 Task: Create a board button that posts to URL "https://openai.com/blog/chatgpt".
Action: Mouse moved to (1372, 113)
Screenshot: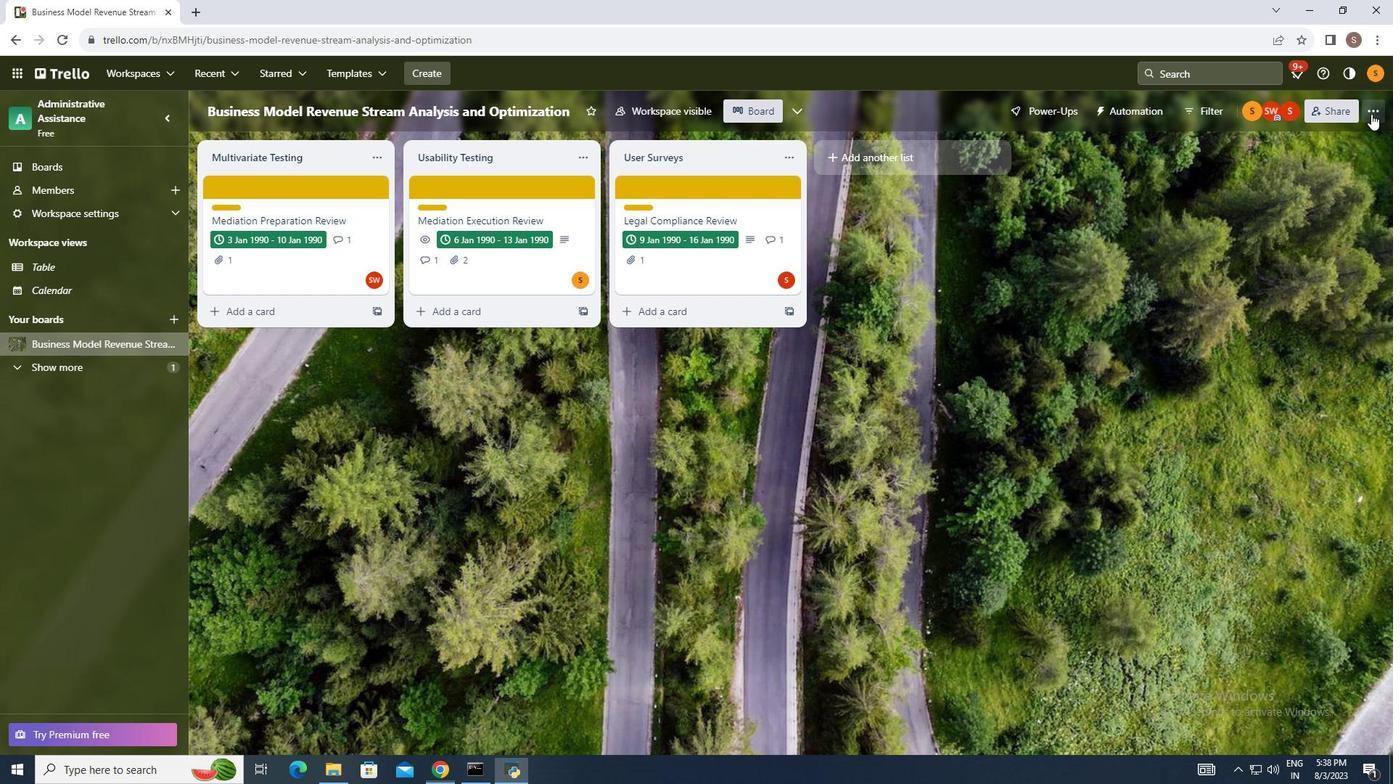 
Action: Mouse pressed left at (1372, 113)
Screenshot: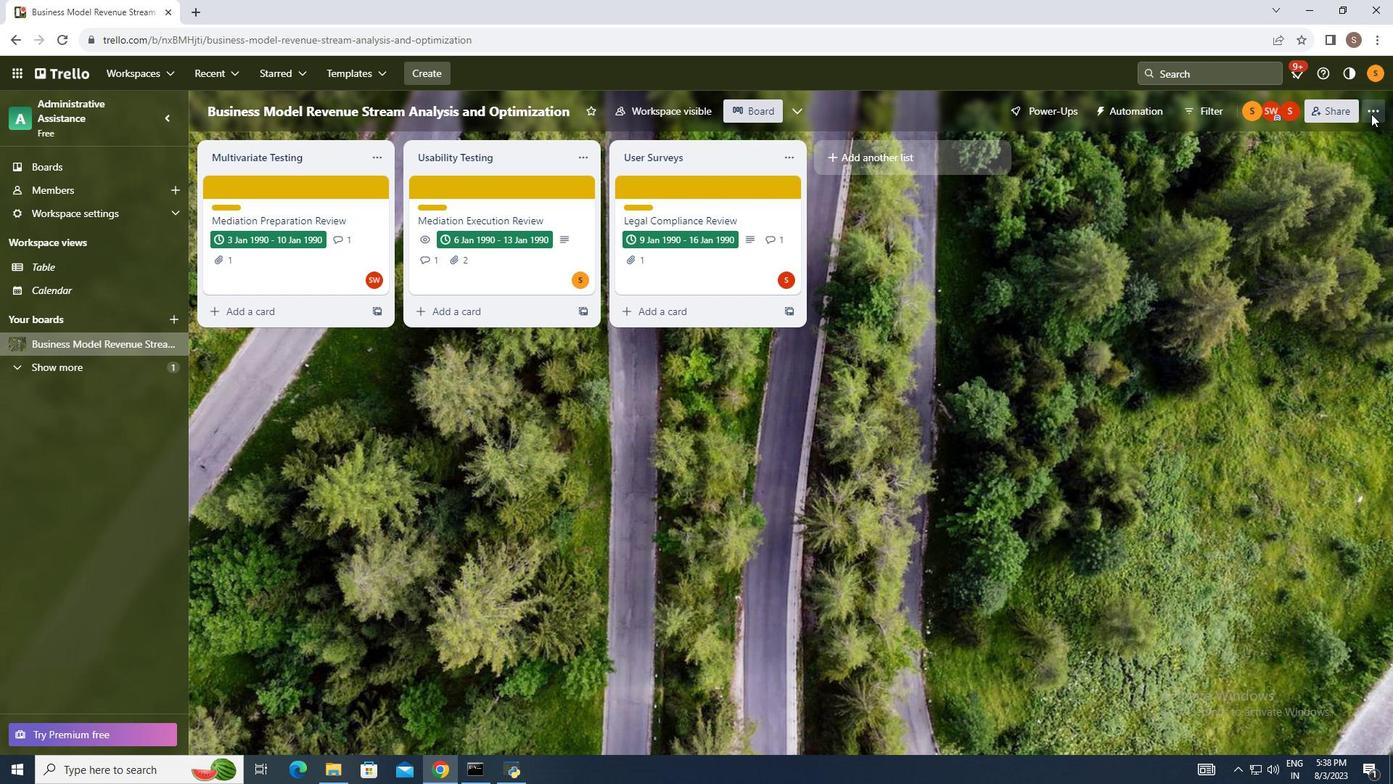 
Action: Mouse moved to (1250, 312)
Screenshot: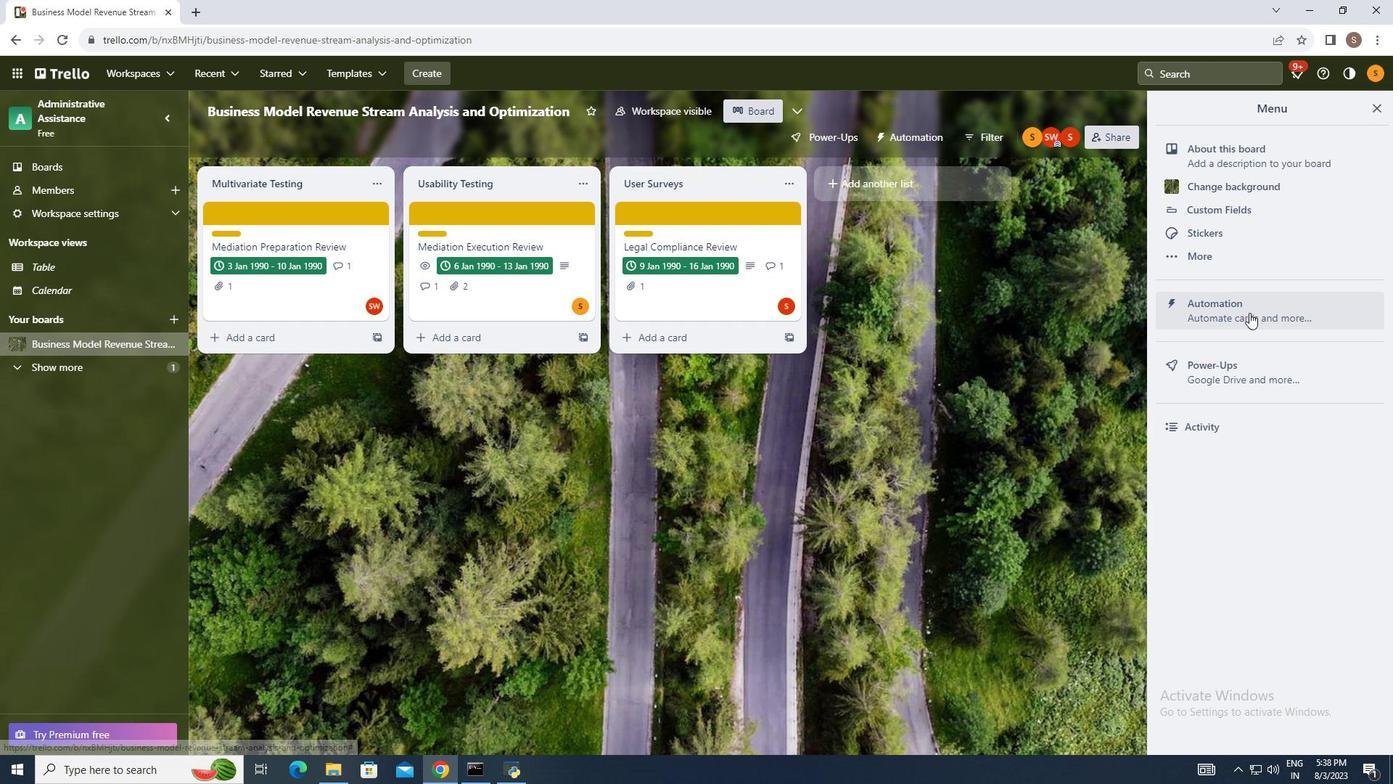 
Action: Mouse pressed left at (1250, 312)
Screenshot: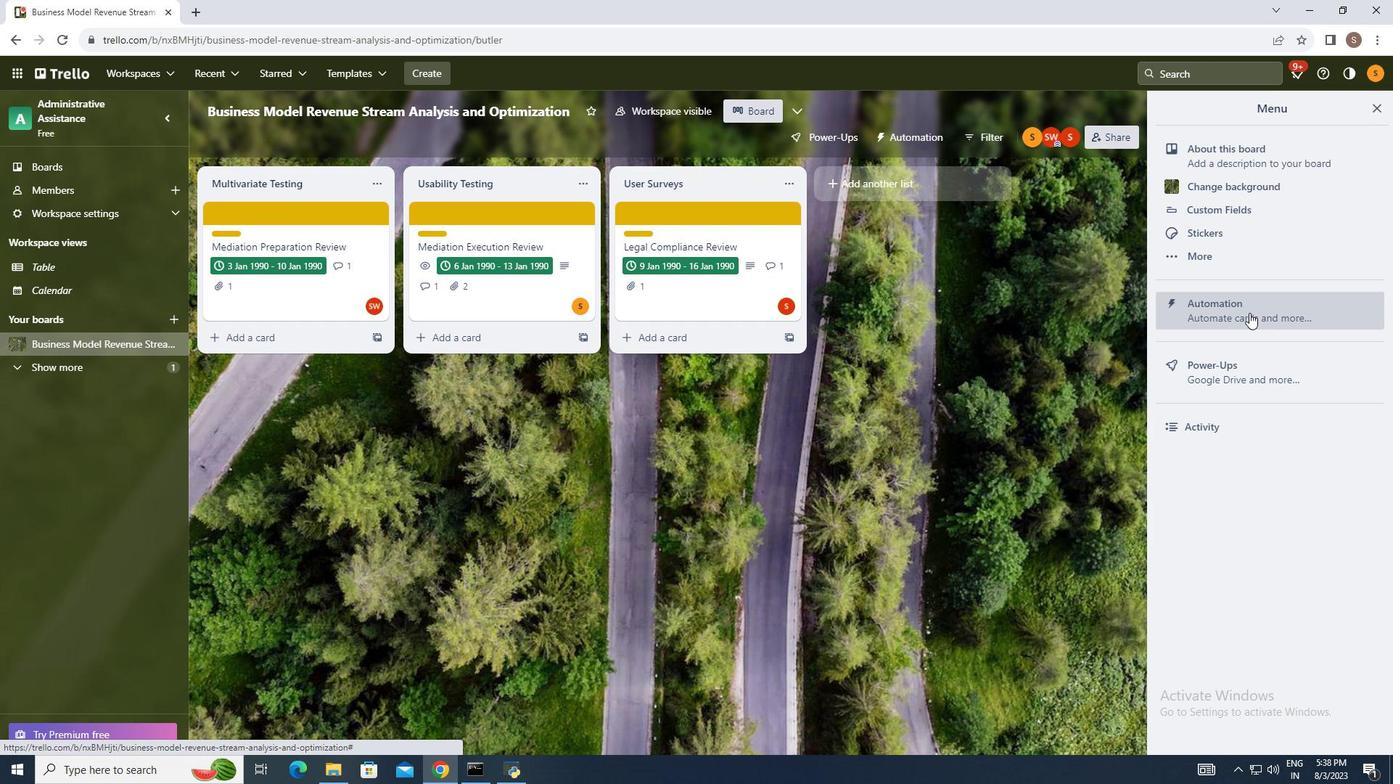 
Action: Mouse moved to (267, 408)
Screenshot: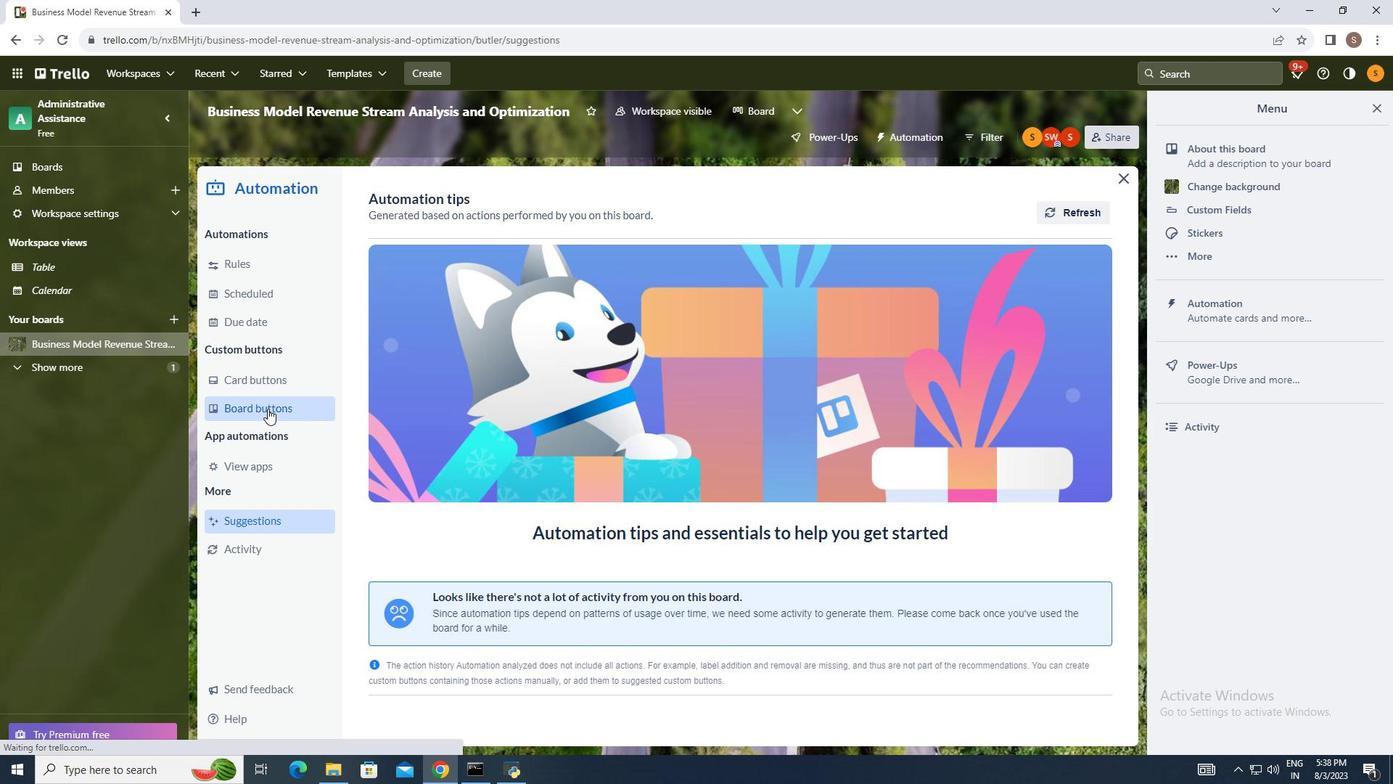 
Action: Mouse pressed left at (267, 408)
Screenshot: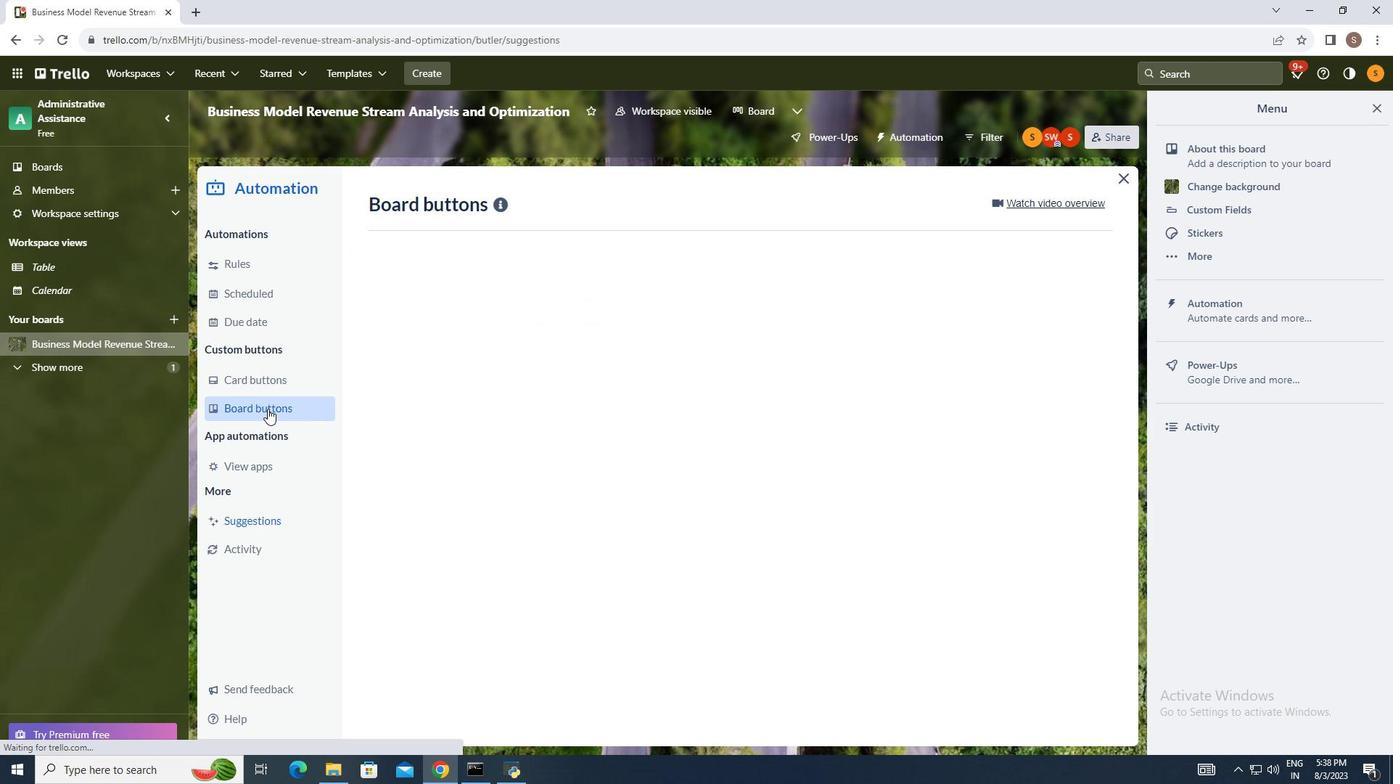 
Action: Mouse moved to (1059, 201)
Screenshot: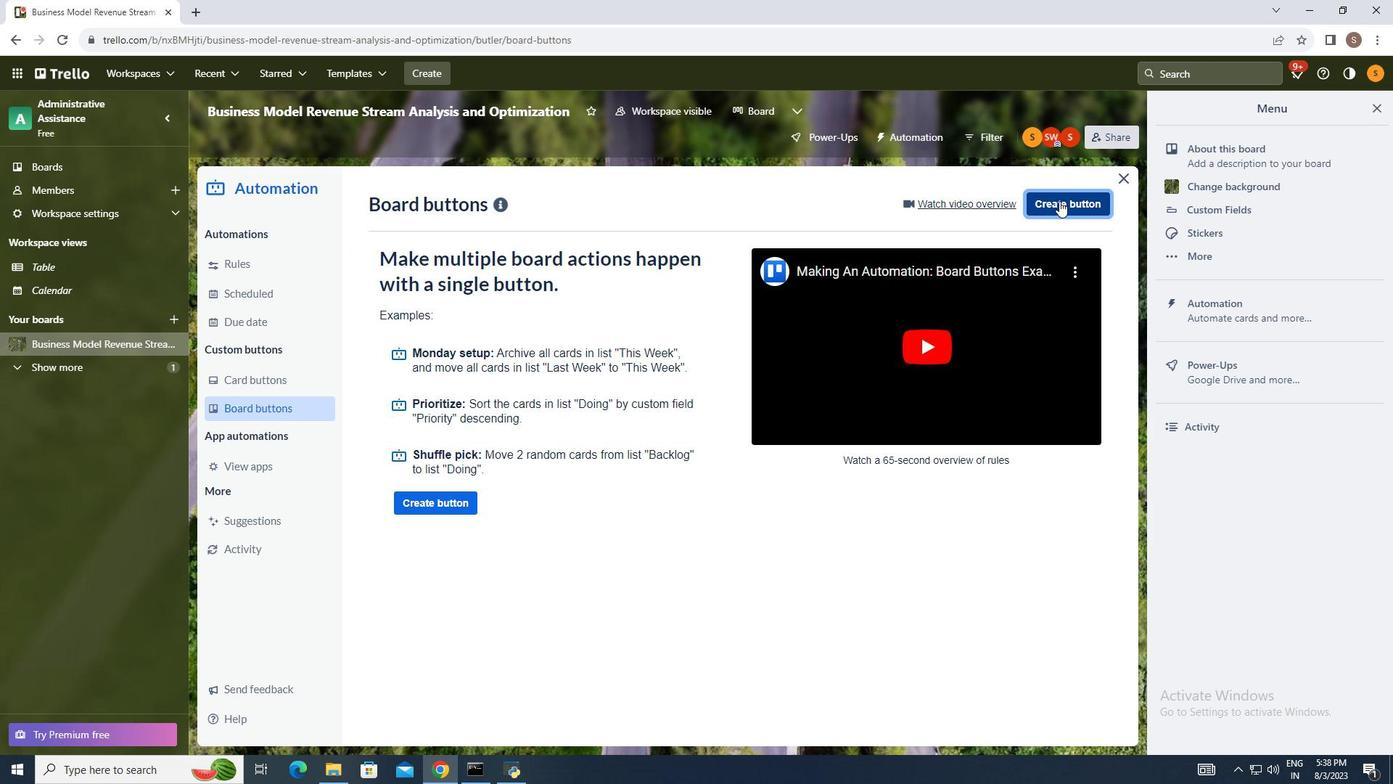 
Action: Mouse pressed left at (1059, 201)
Screenshot: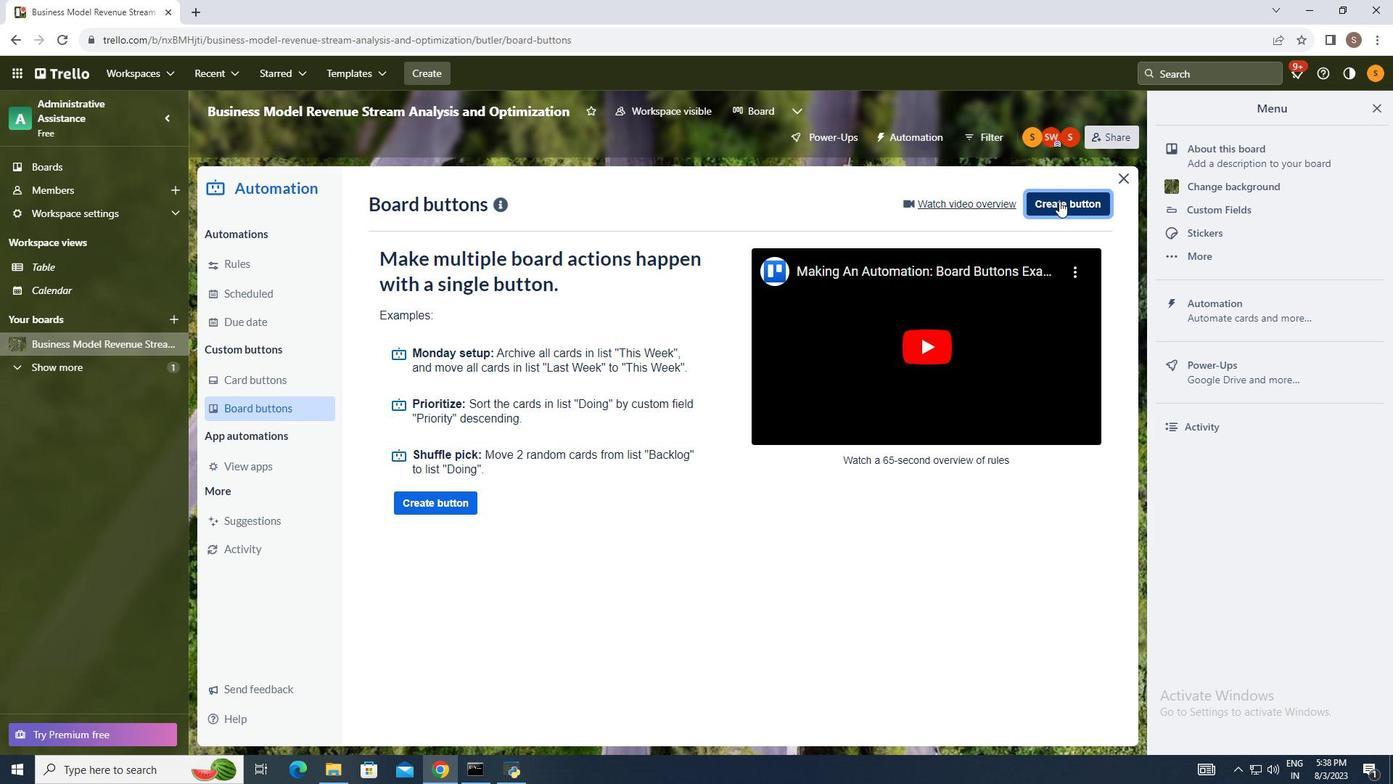 
Action: Mouse moved to (756, 399)
Screenshot: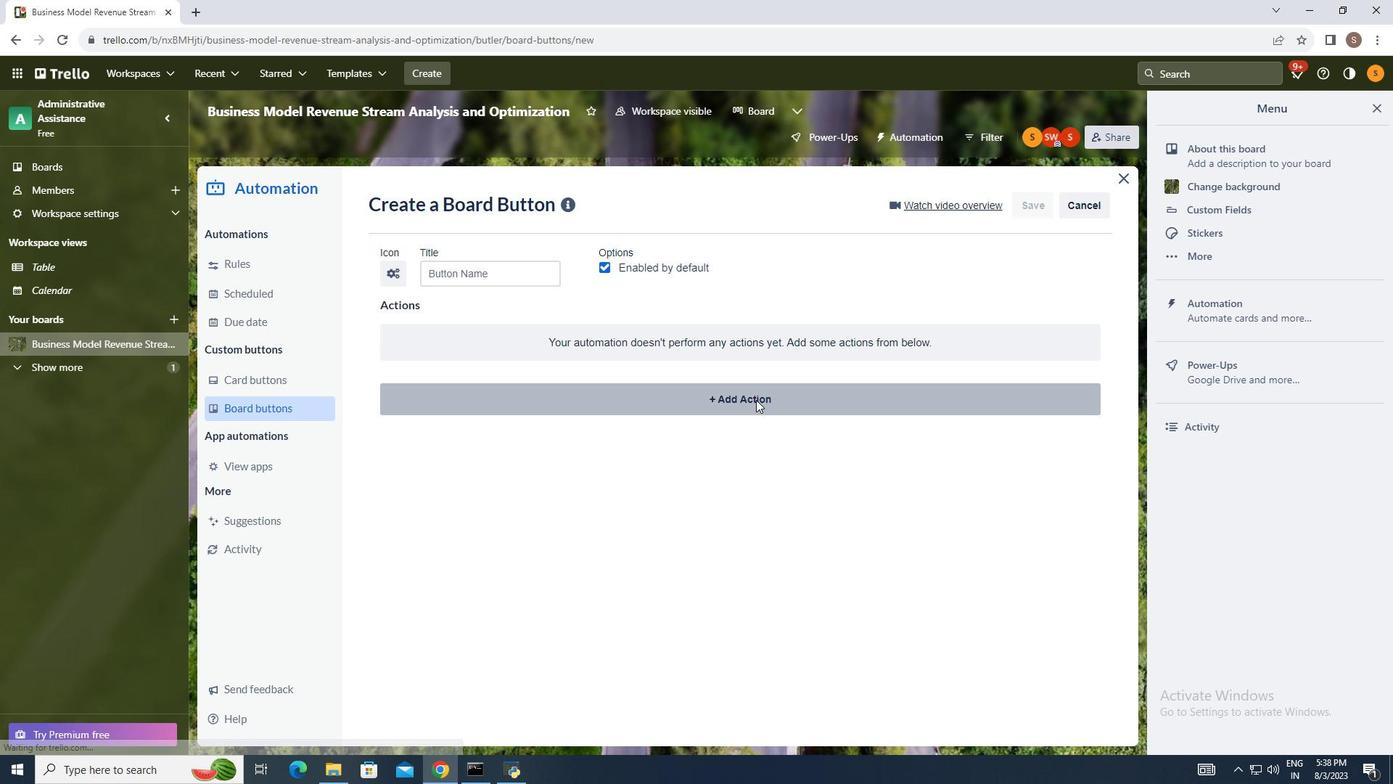 
Action: Mouse pressed left at (756, 399)
Screenshot: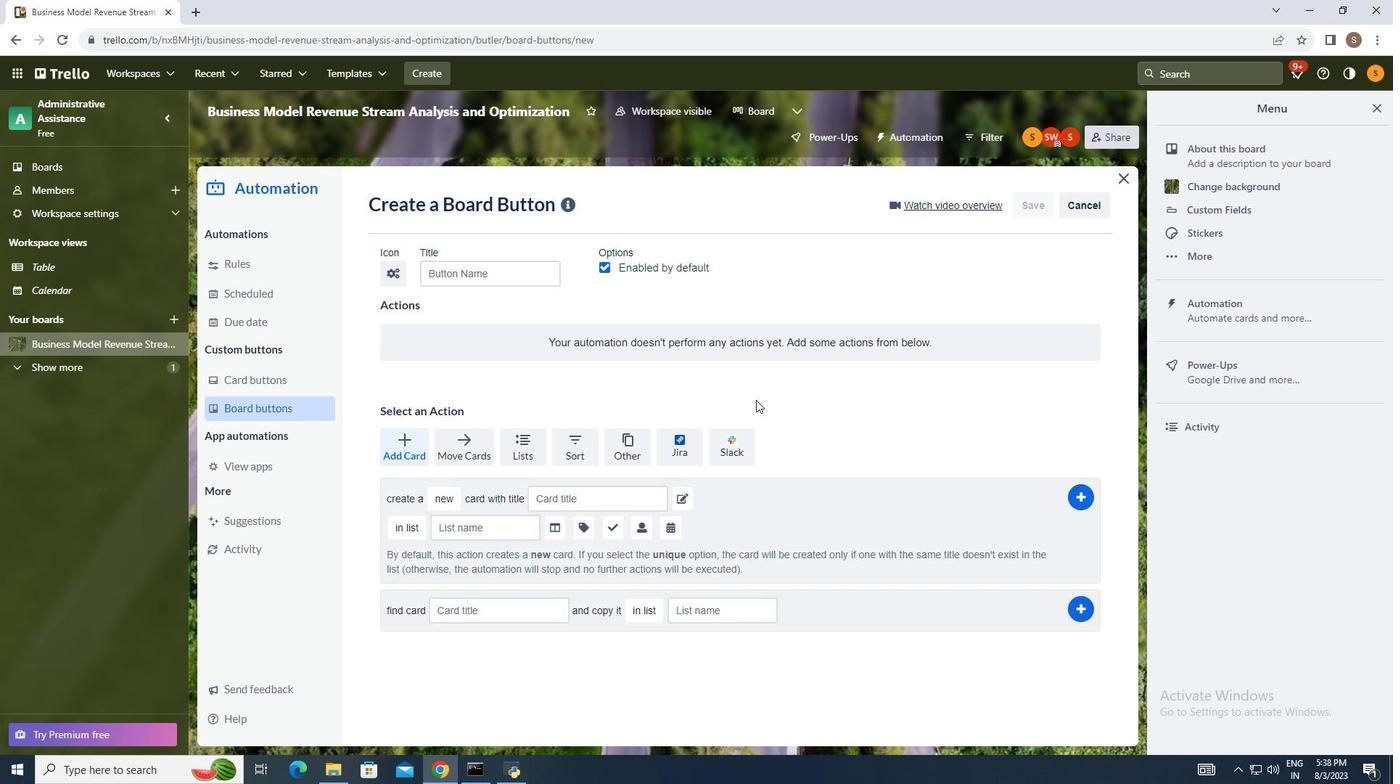 
Action: Mouse moved to (628, 449)
Screenshot: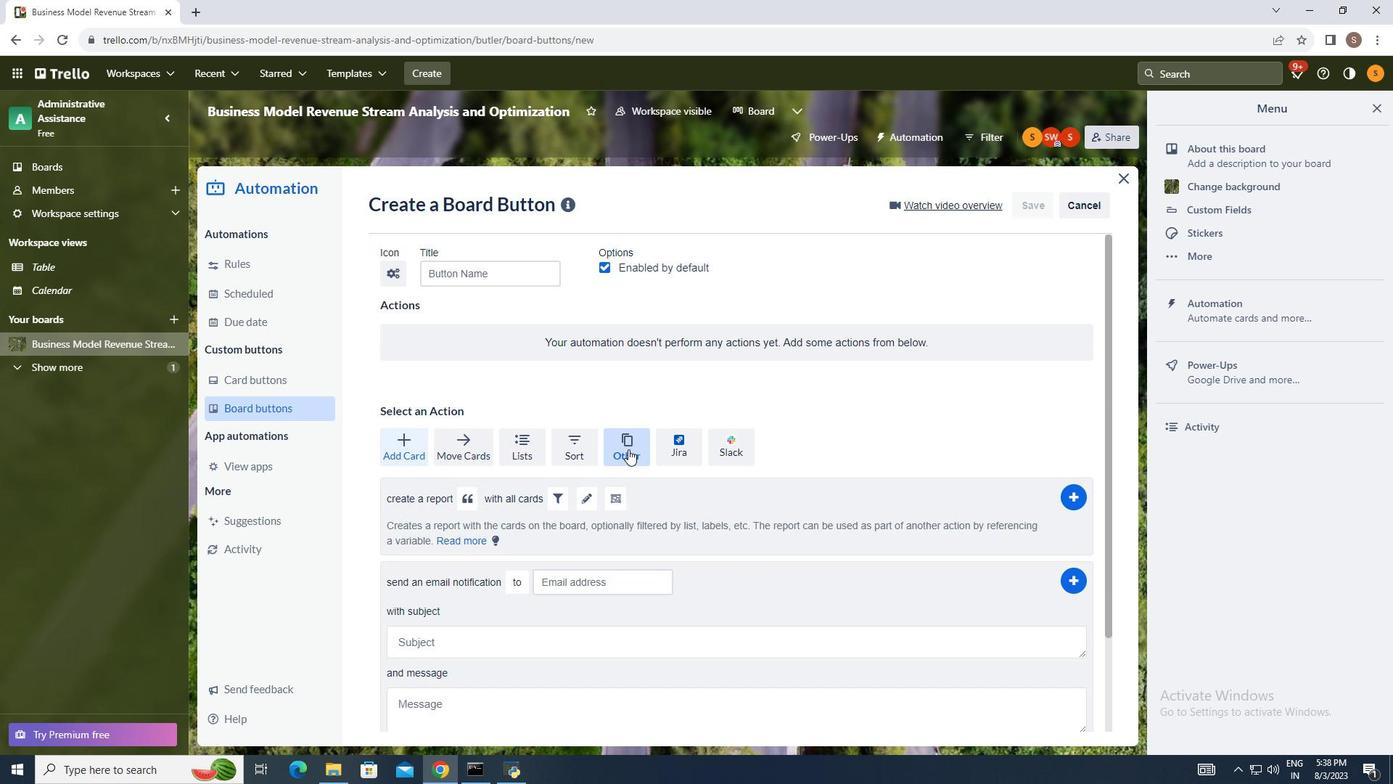 
Action: Mouse pressed left at (628, 449)
Screenshot: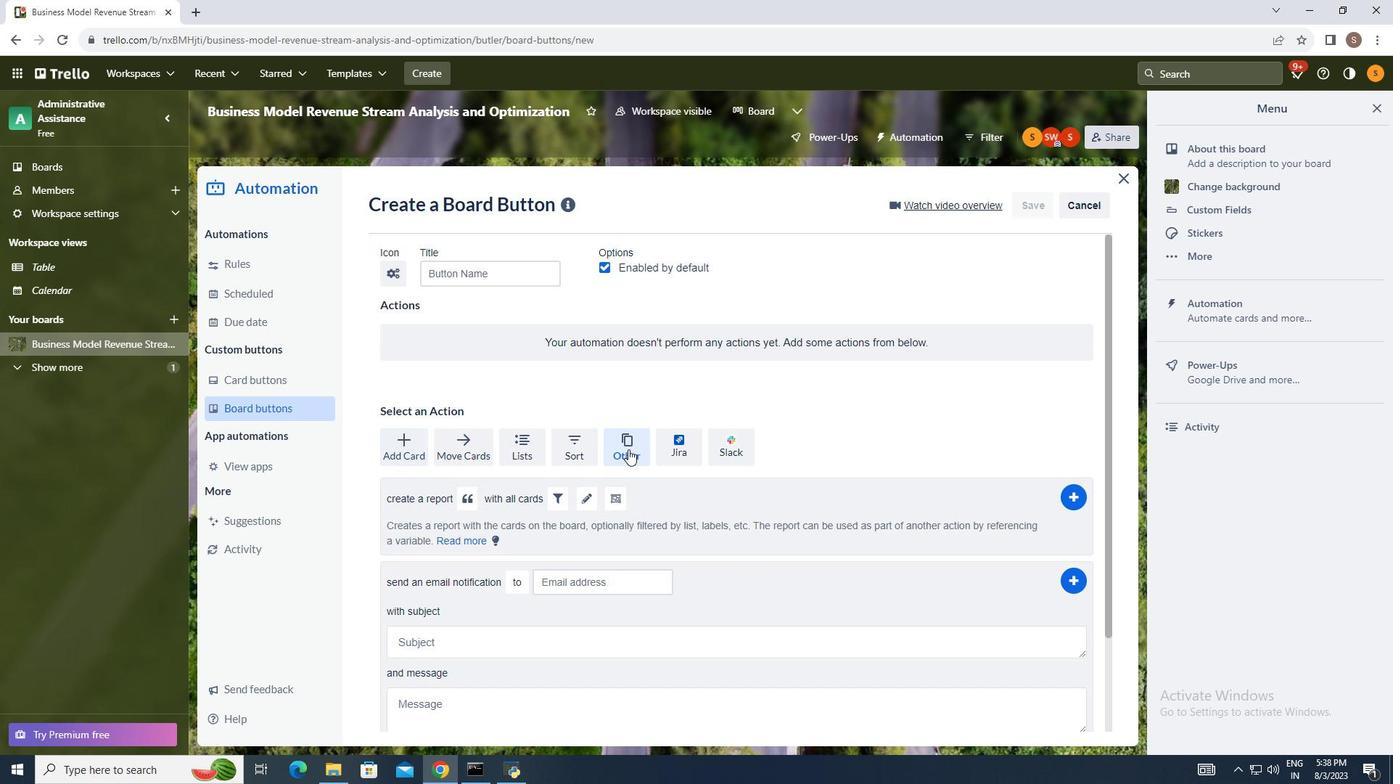 
Action: Mouse moved to (490, 576)
Screenshot: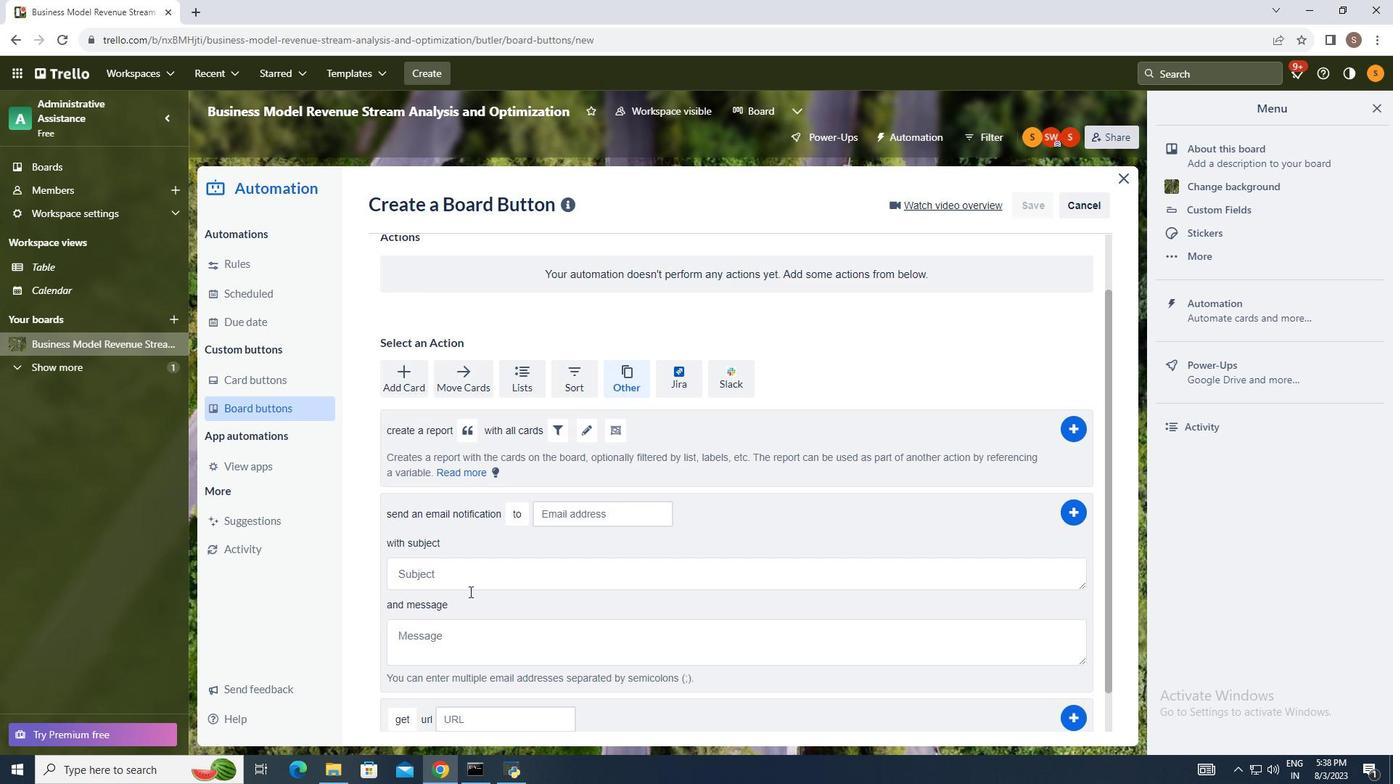 
Action: Mouse scrolled (511, 548) with delta (0, 0)
Screenshot: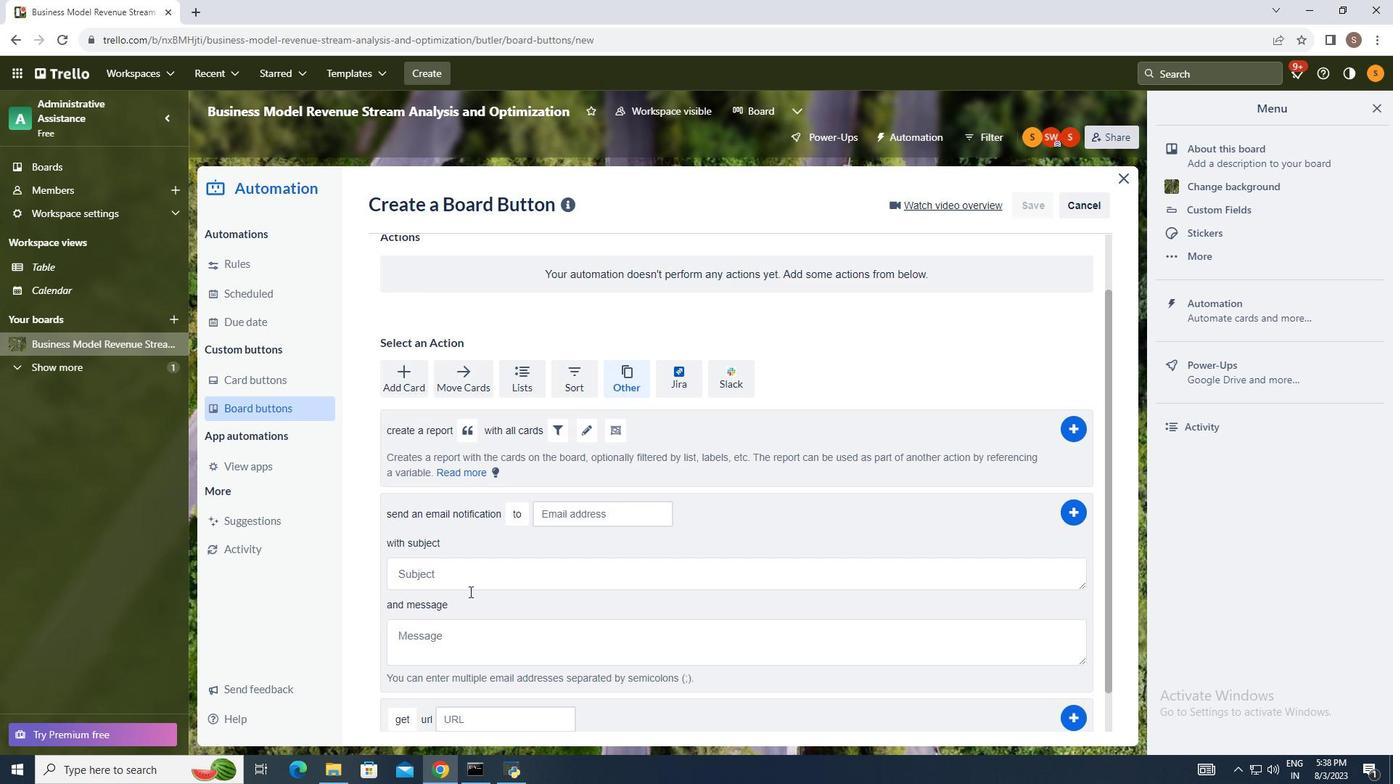 
Action: Mouse moved to (489, 577)
Screenshot: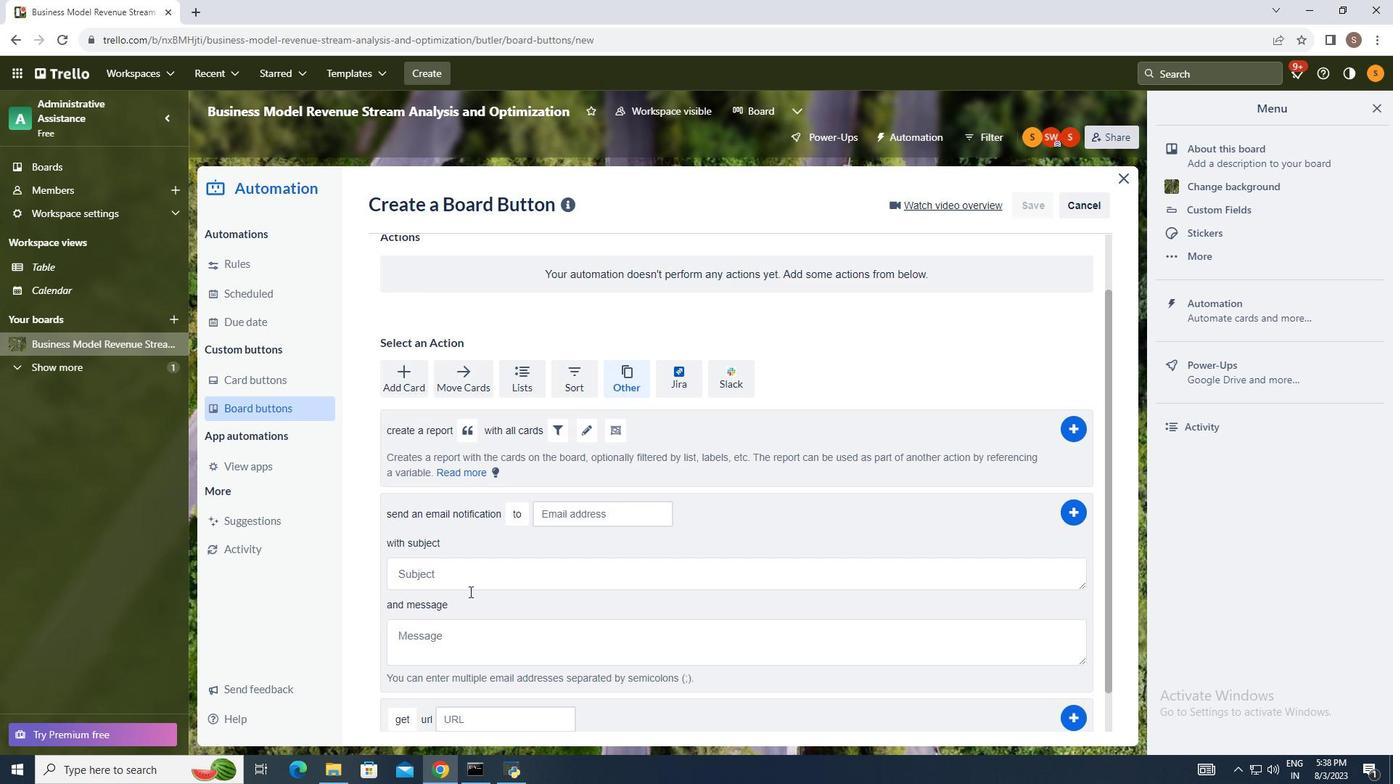 
Action: Mouse scrolled (497, 567) with delta (0, 0)
Screenshot: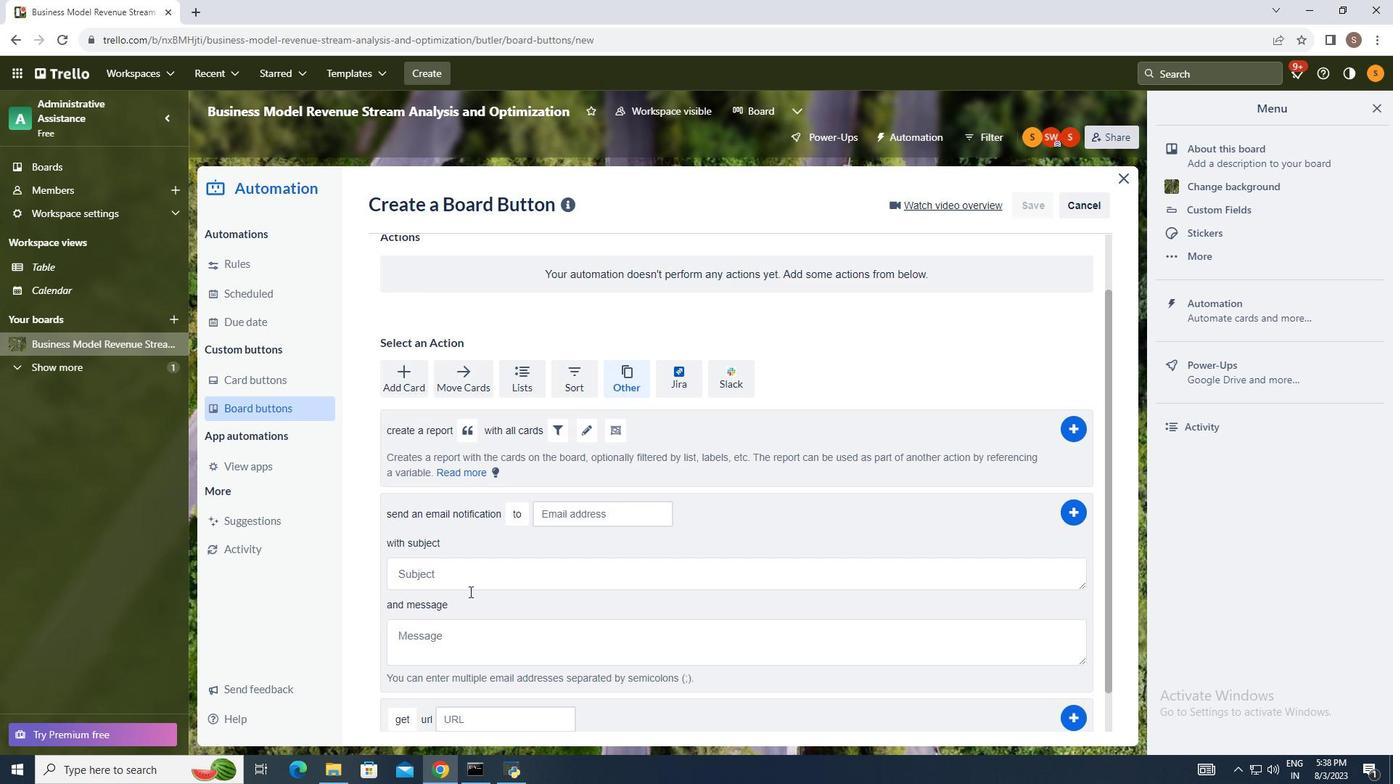 
Action: Mouse moved to (486, 581)
Screenshot: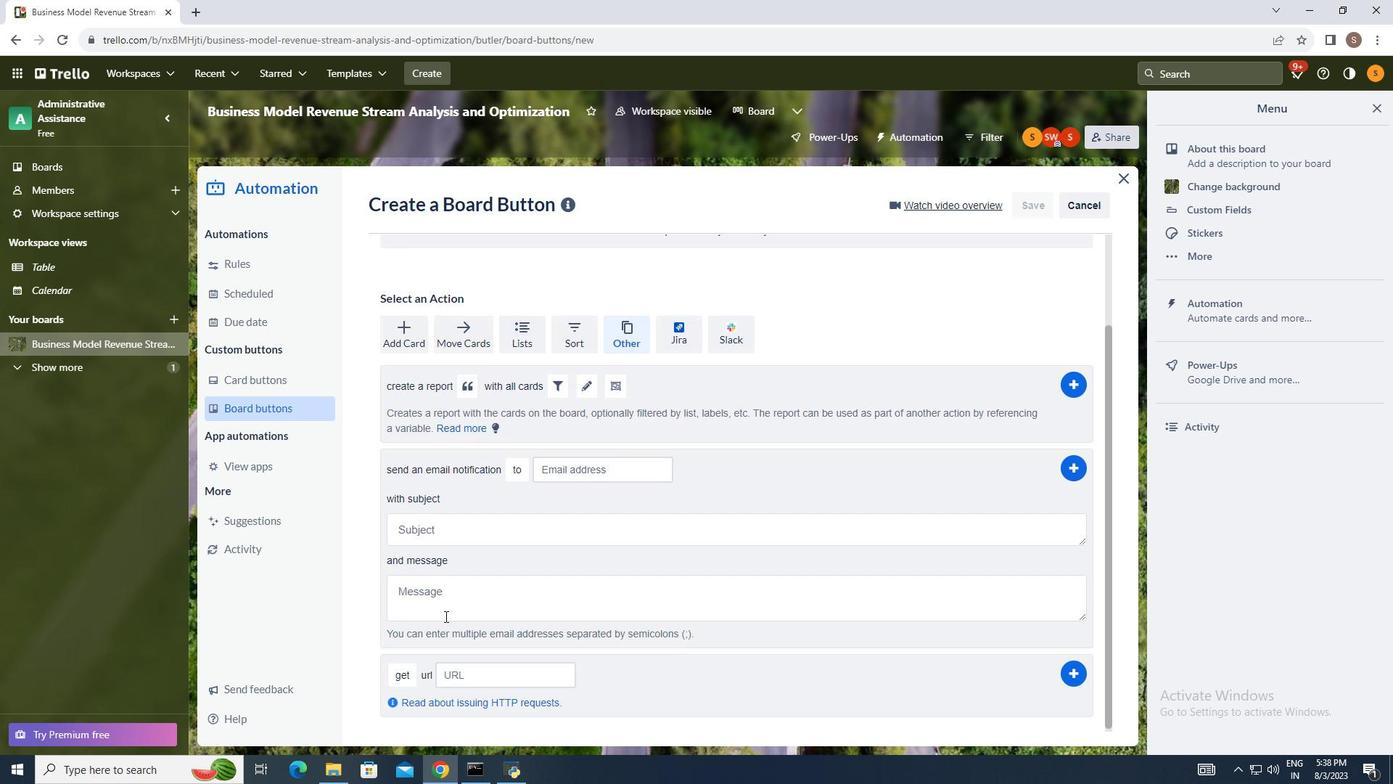 
Action: Mouse scrolled (489, 577) with delta (0, 0)
Screenshot: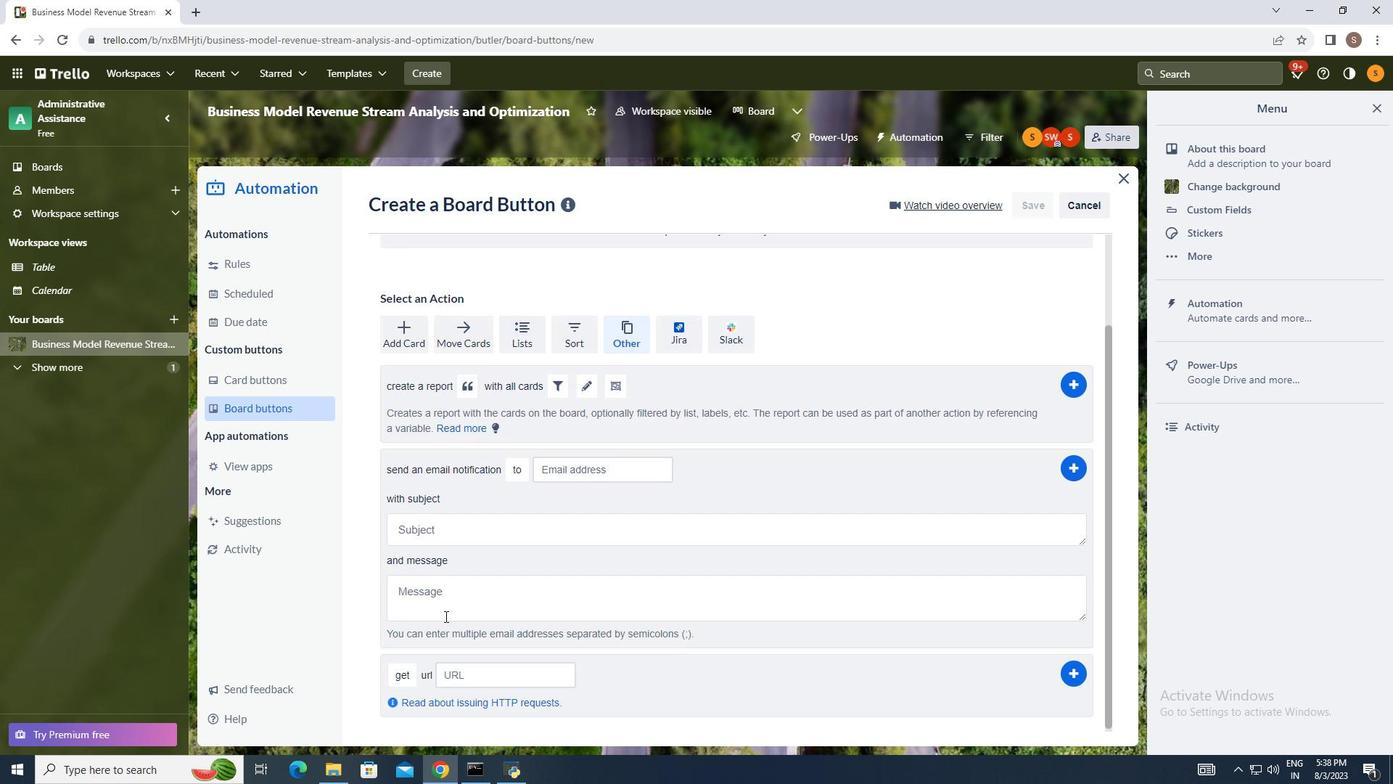 
Action: Mouse moved to (481, 586)
Screenshot: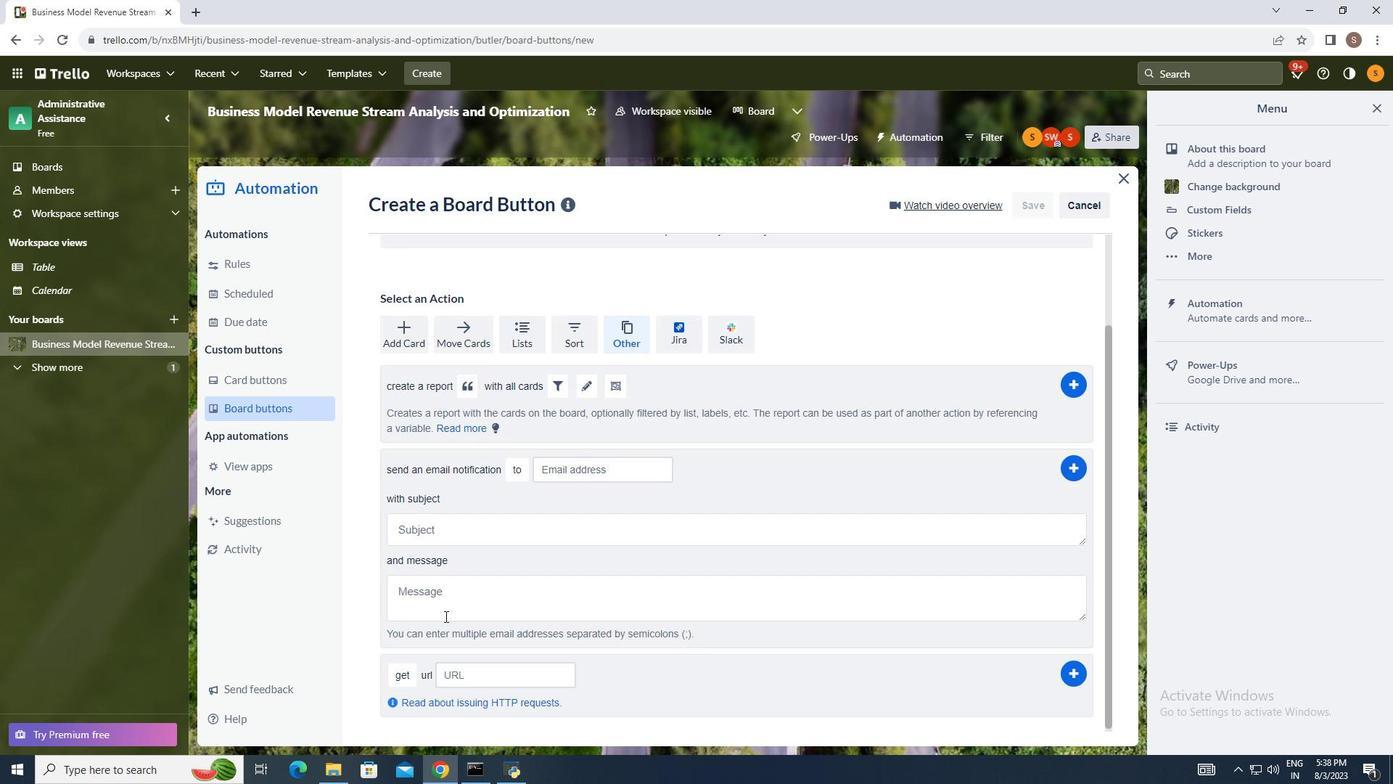 
Action: Mouse scrolled (485, 580) with delta (0, 0)
Screenshot: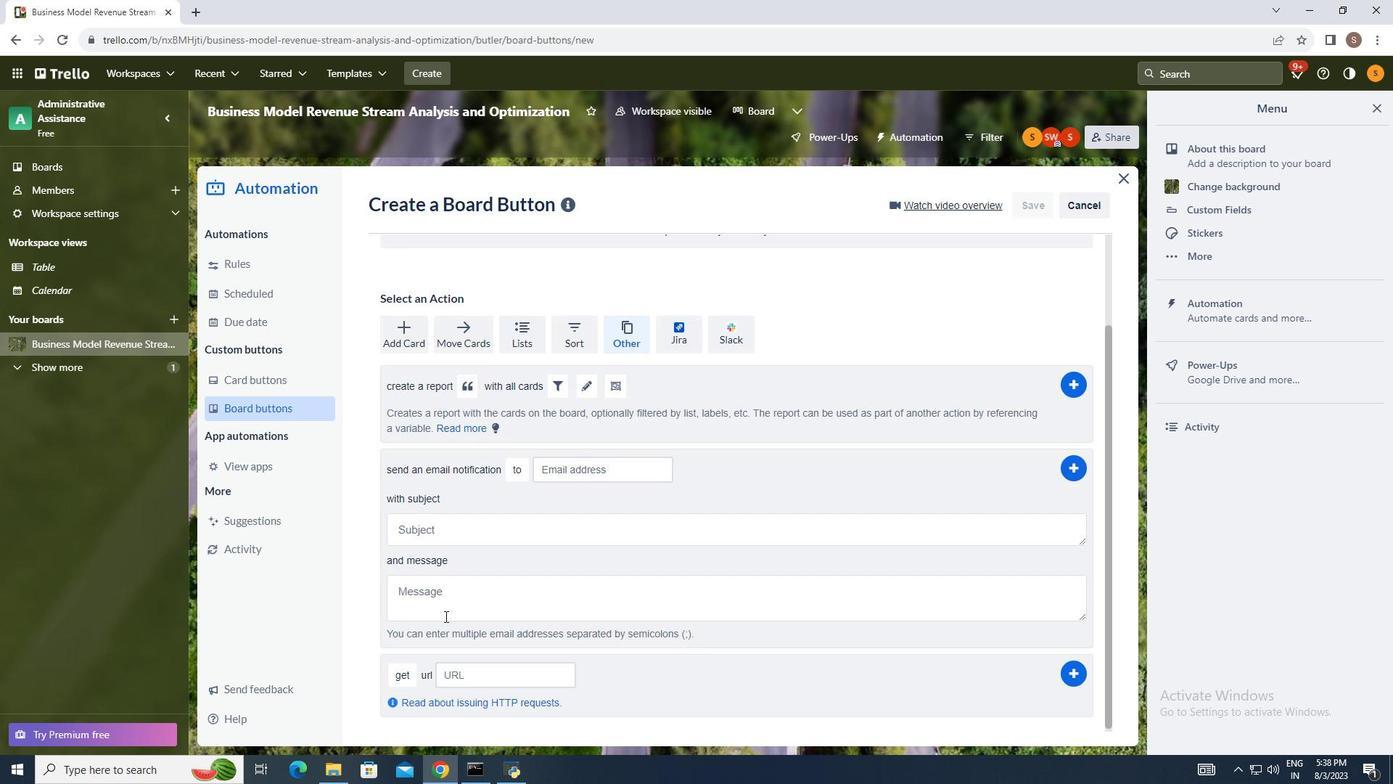 
Action: Mouse moved to (480, 588)
Screenshot: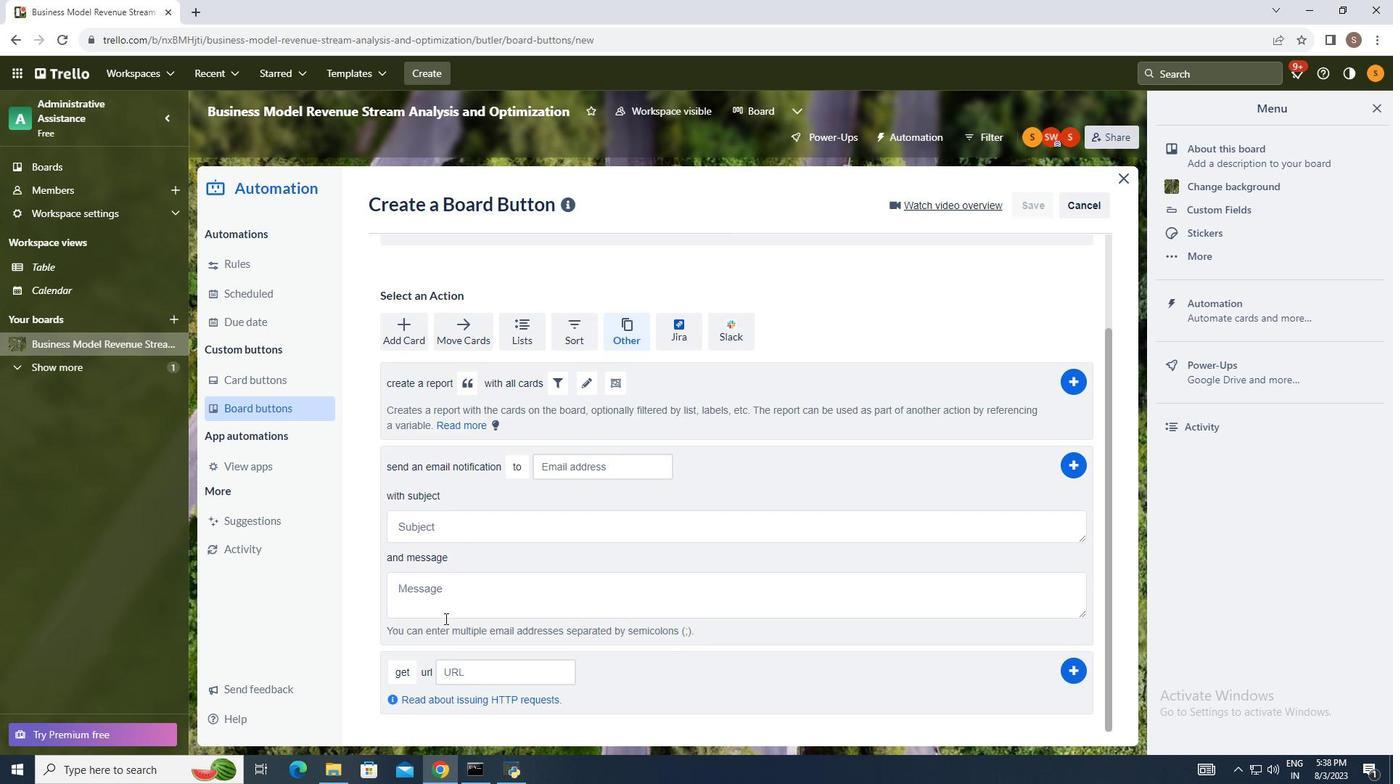 
Action: Mouse scrolled (481, 585) with delta (0, 0)
Screenshot: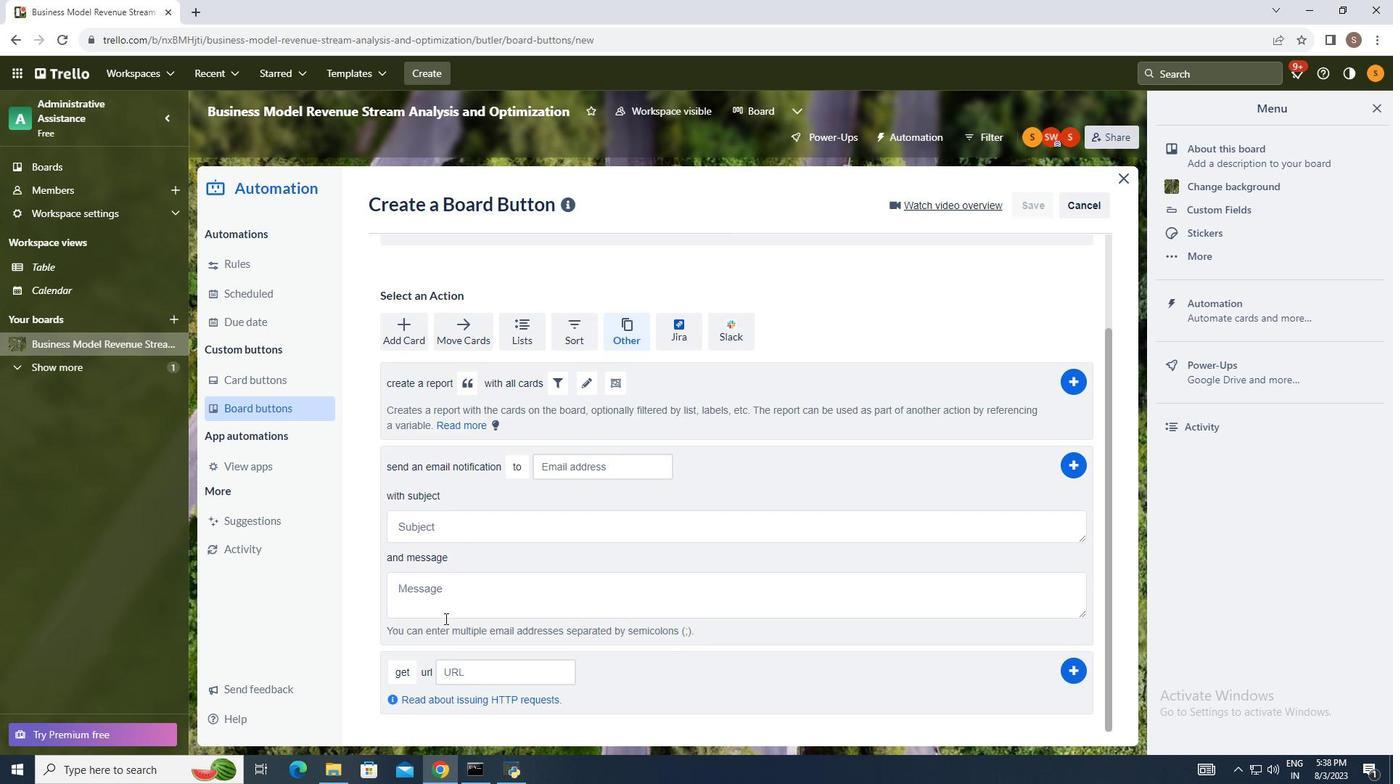 
Action: Mouse moved to (445, 618)
Screenshot: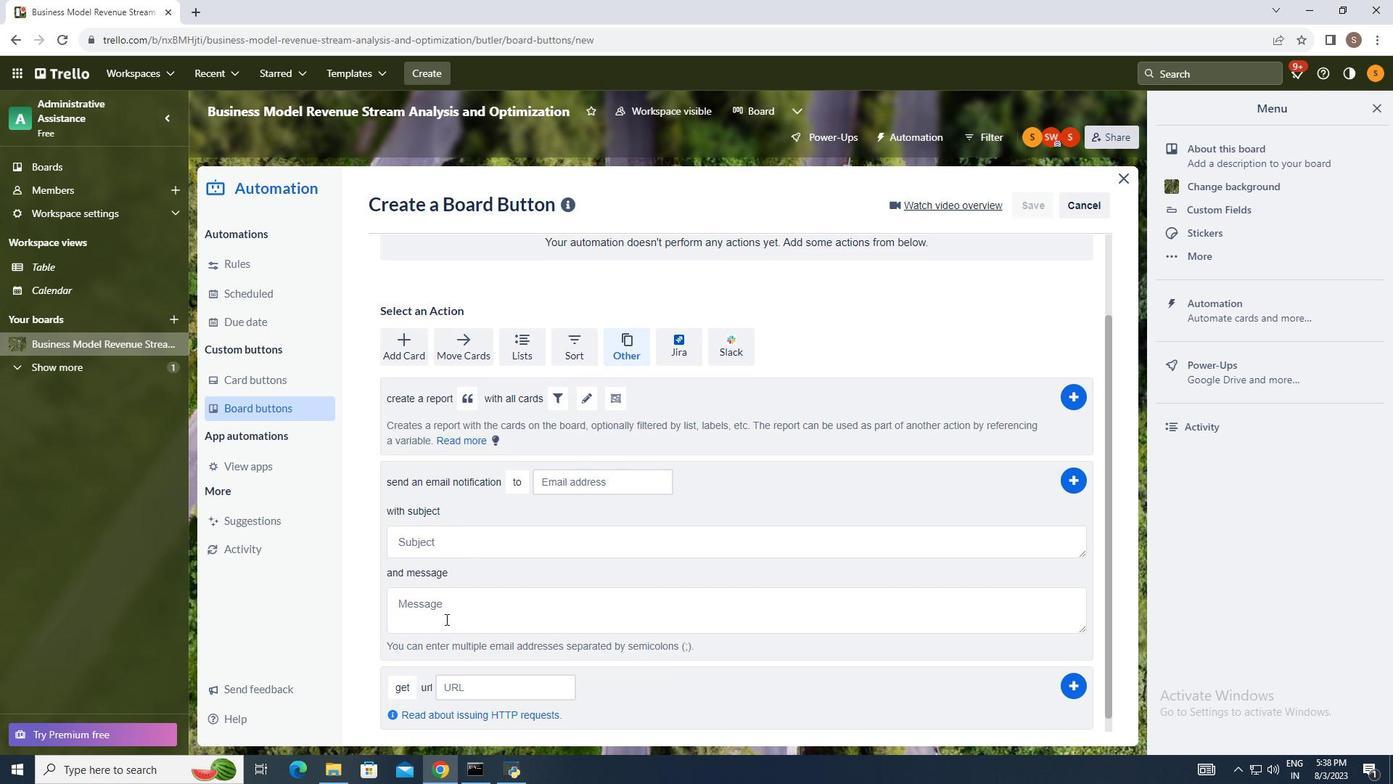 
Action: Mouse scrolled (445, 619) with delta (0, 0)
Screenshot: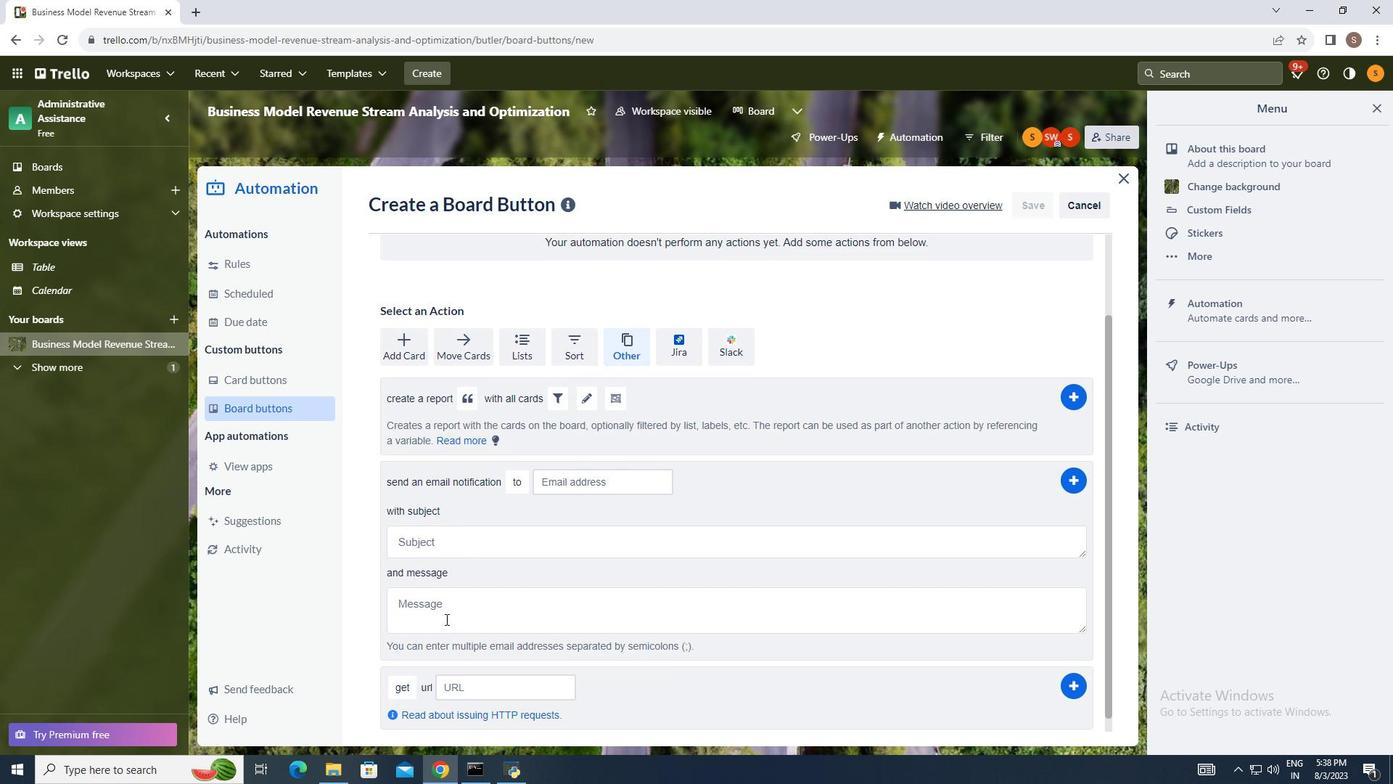 
Action: Mouse scrolled (445, 617) with delta (0, 0)
Screenshot: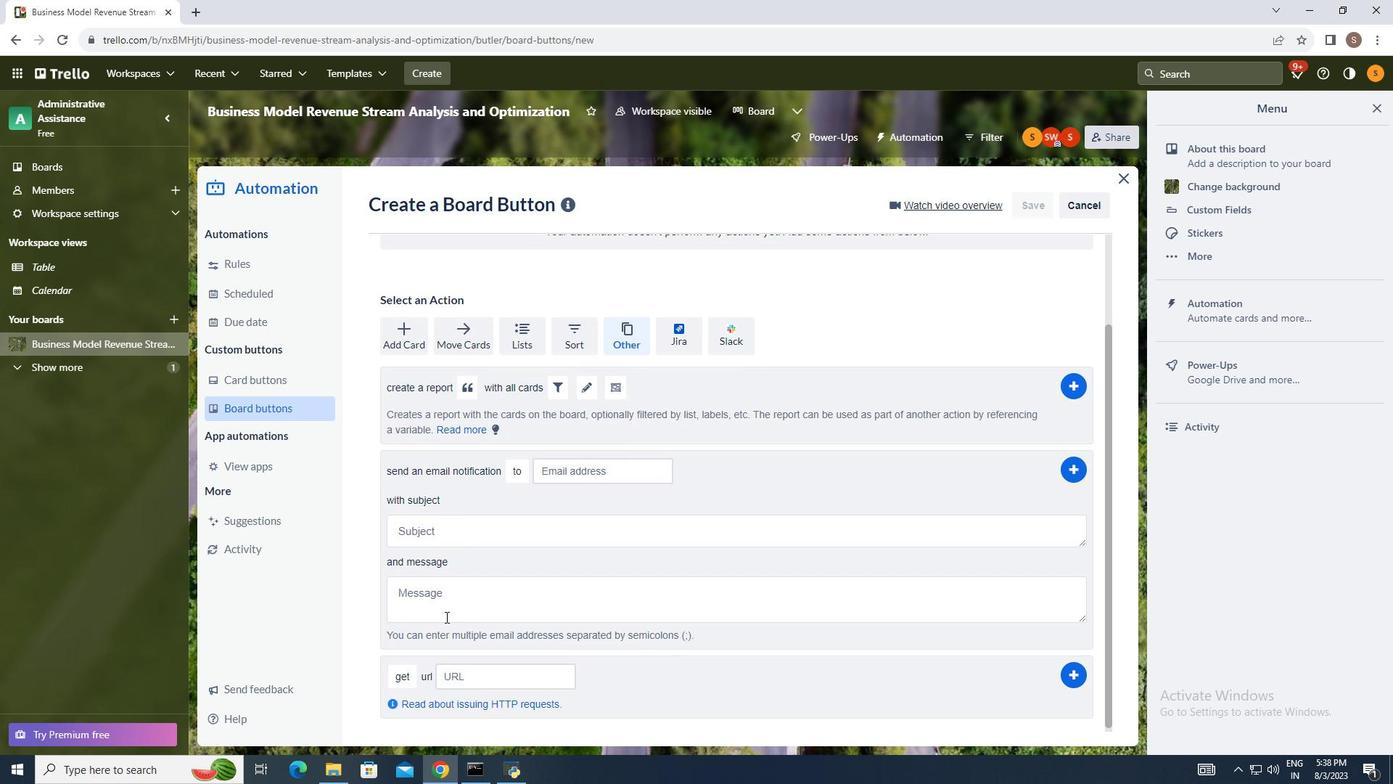
Action: Mouse moved to (445, 619)
Screenshot: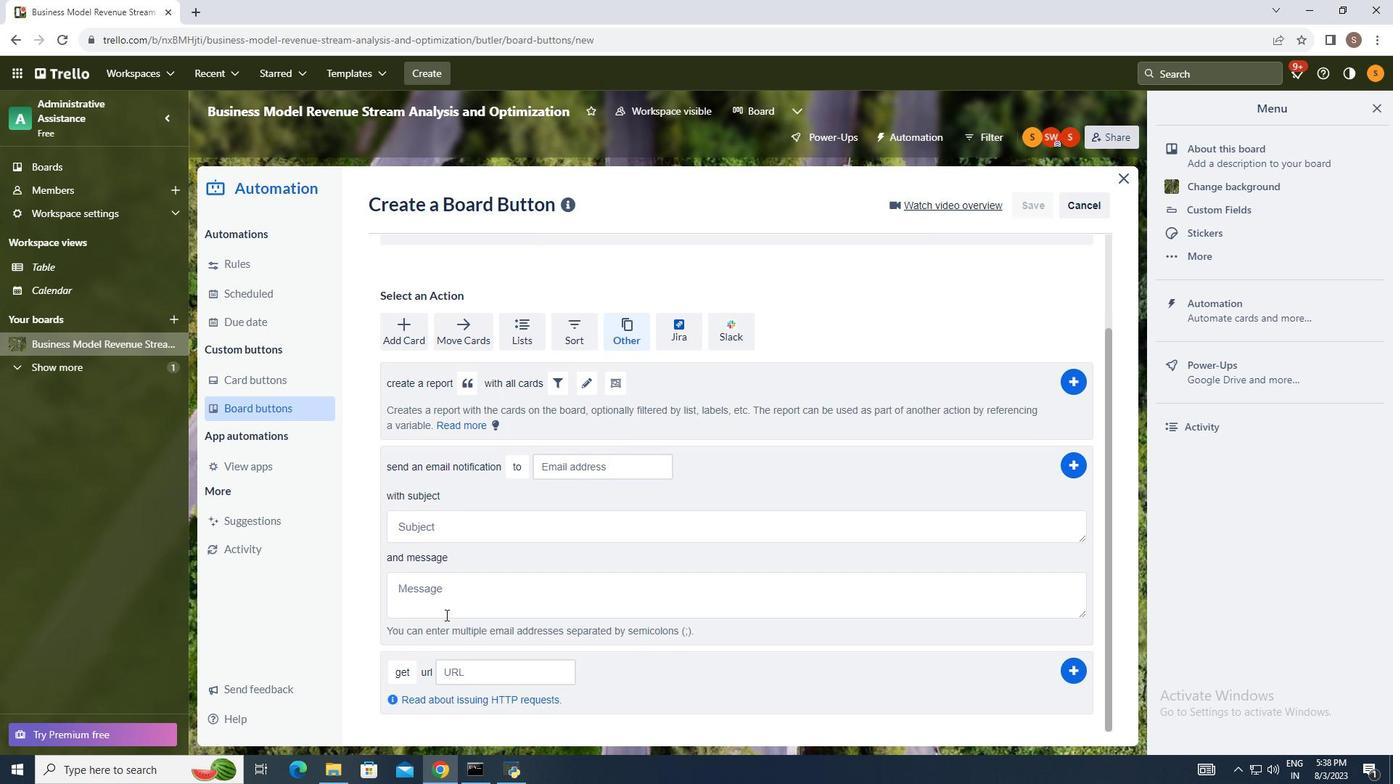 
Action: Mouse scrolled (445, 618) with delta (0, 0)
Screenshot: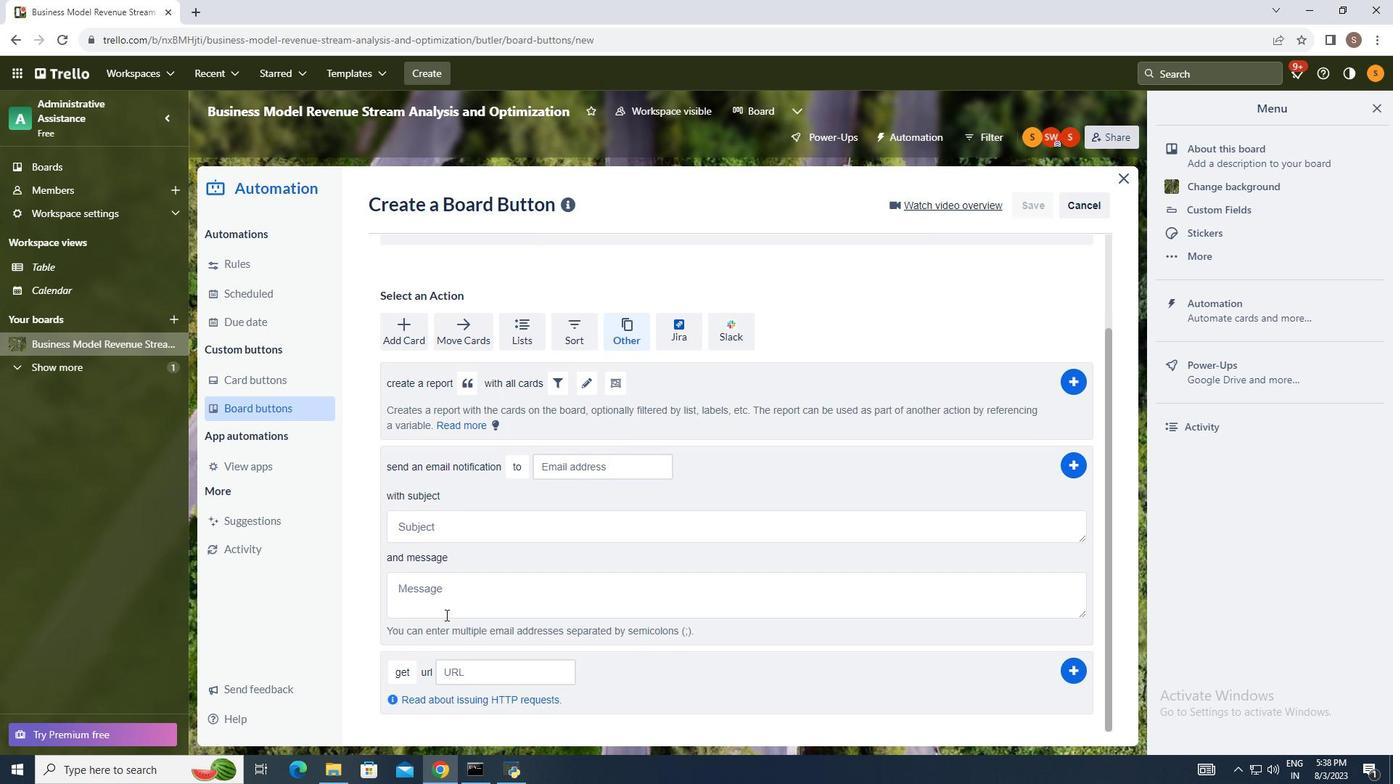 
Action: Mouse moved to (445, 619)
Screenshot: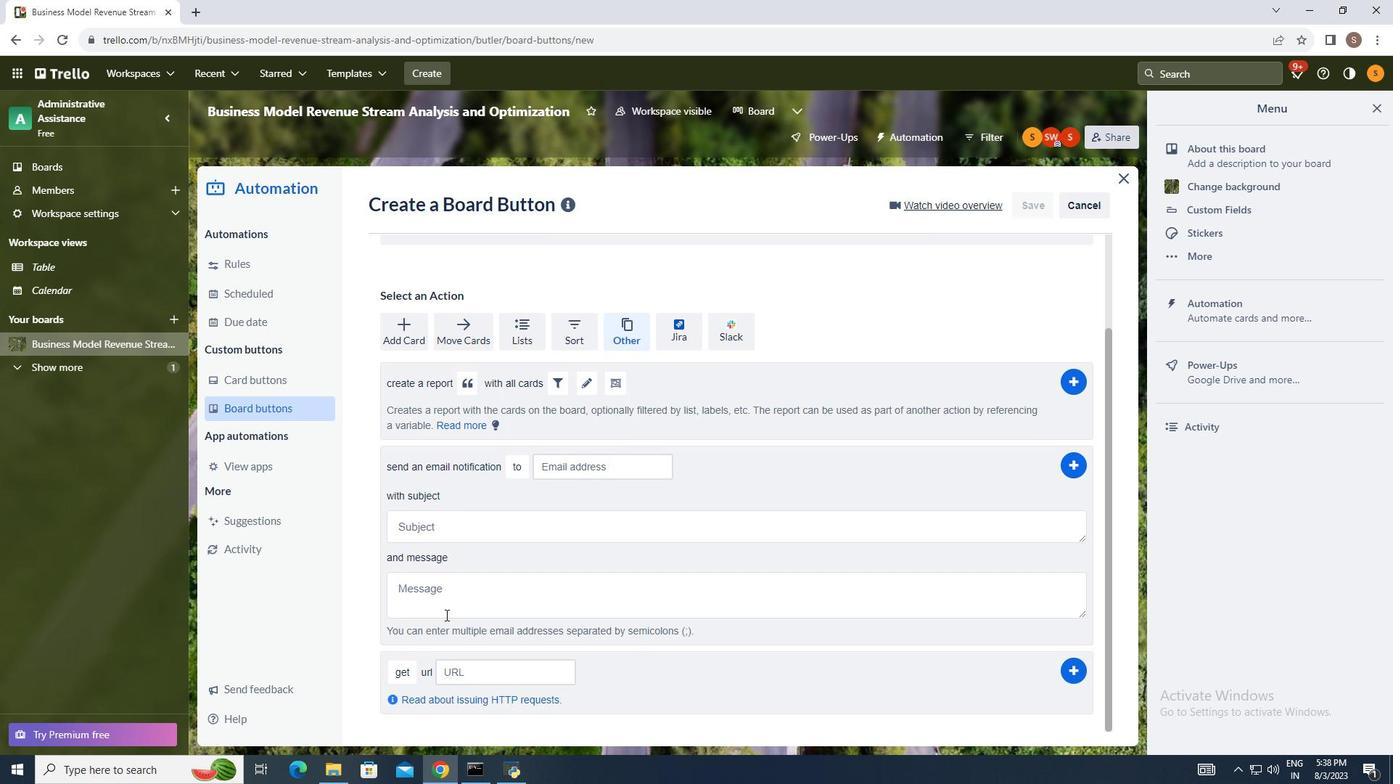 
Action: Mouse scrolled (445, 618) with delta (0, 0)
Screenshot: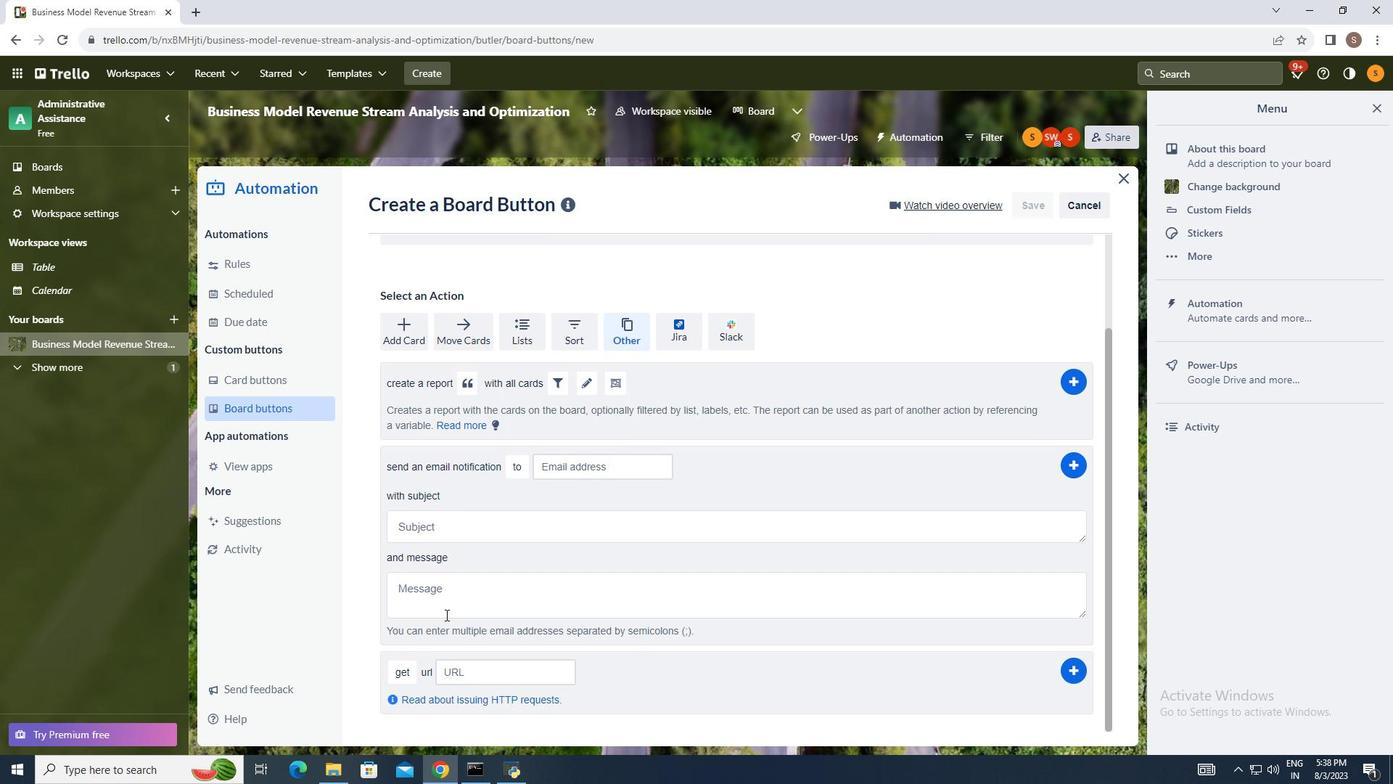 
Action: Mouse moved to (402, 670)
Screenshot: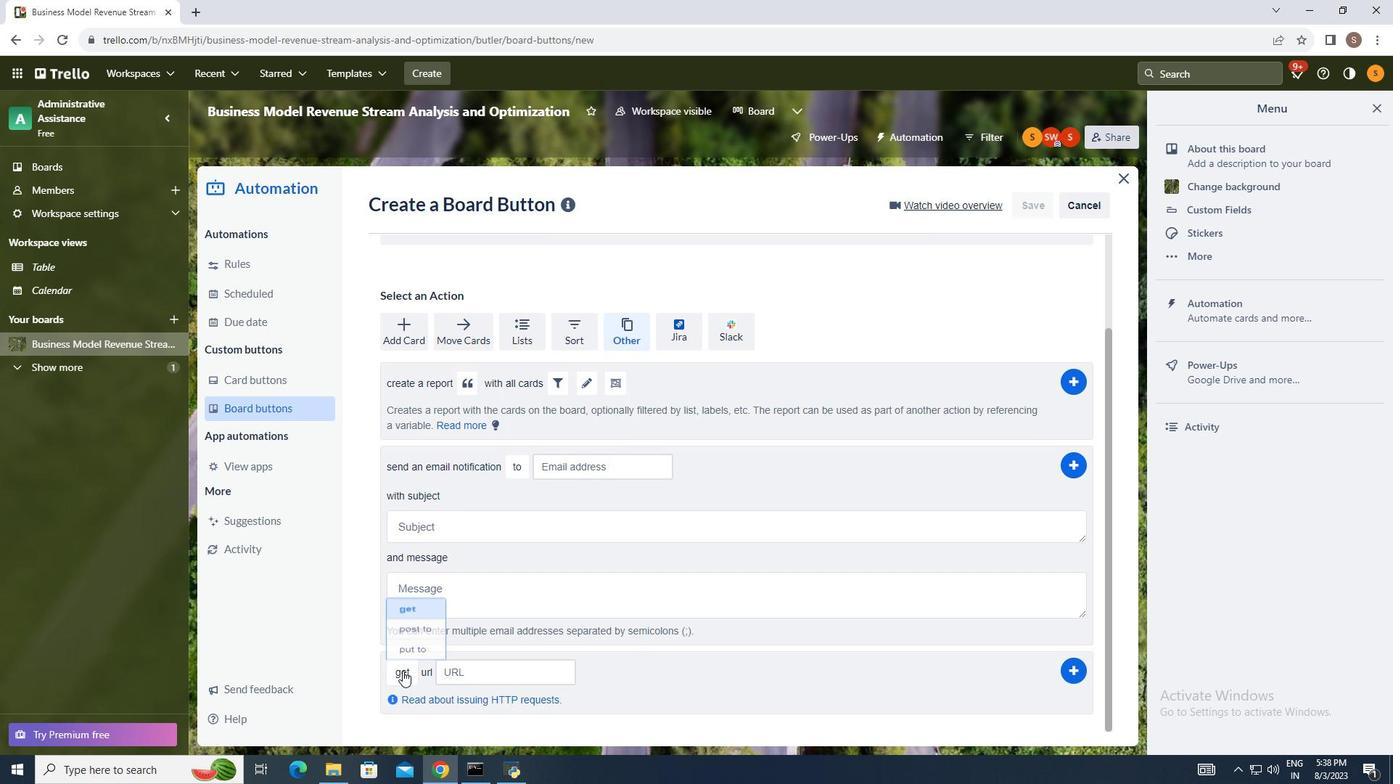 
Action: Mouse pressed left at (402, 670)
Screenshot: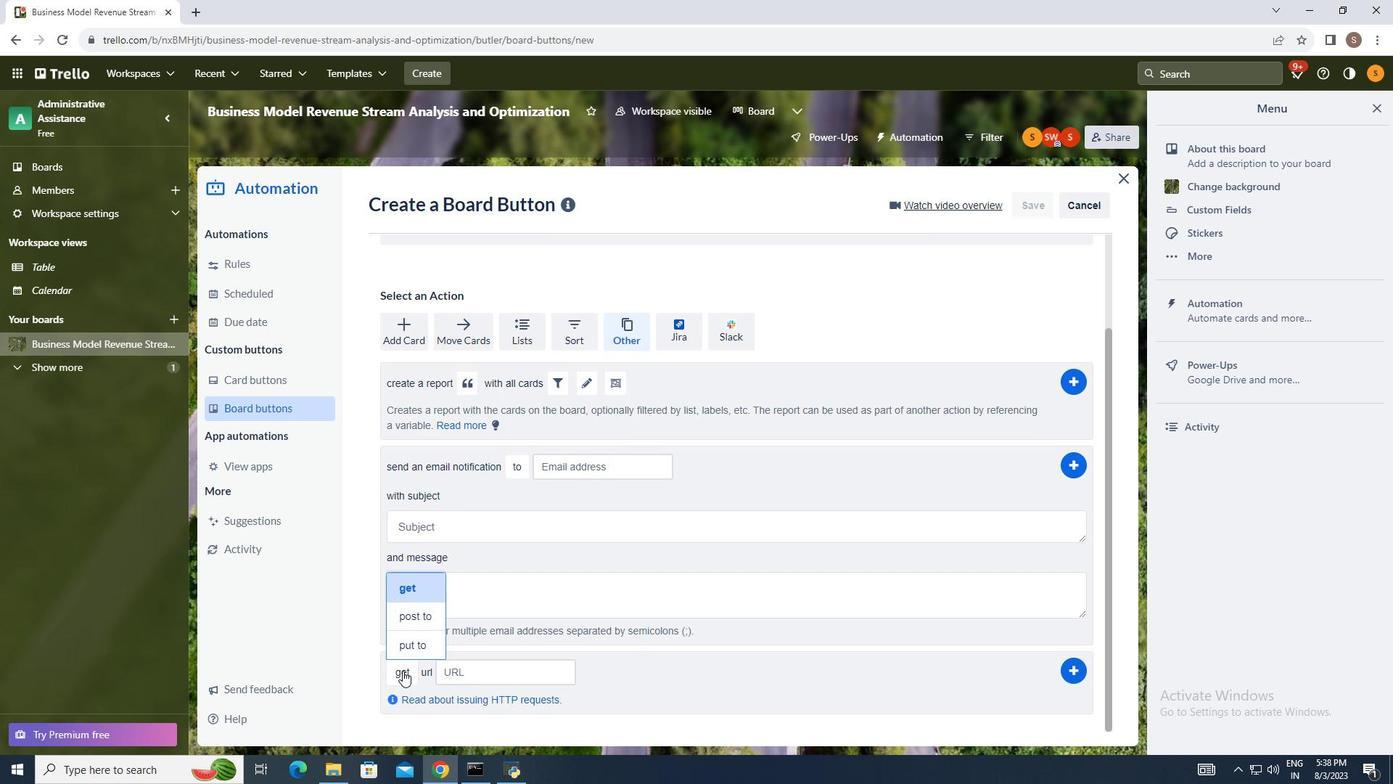 
Action: Mouse moved to (410, 612)
Screenshot: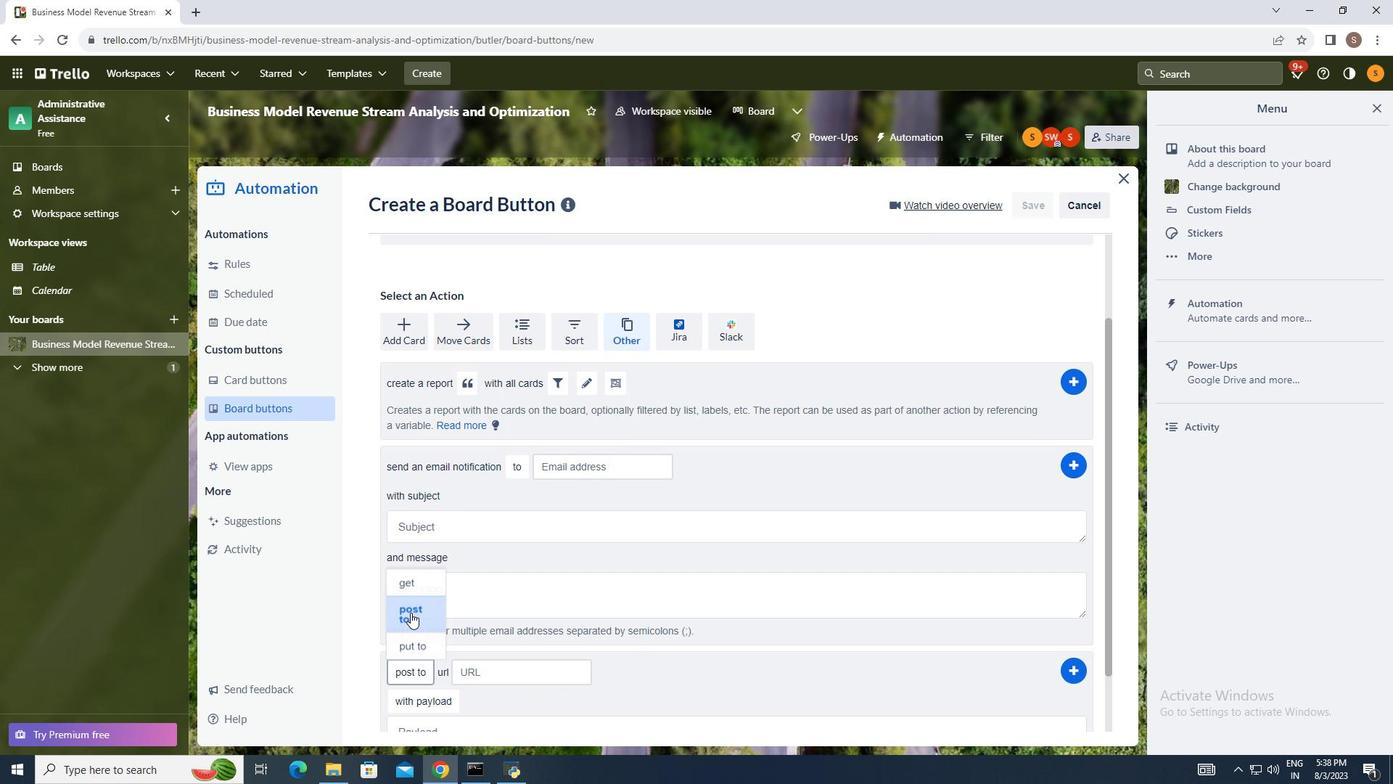 
Action: Mouse pressed left at (410, 612)
Screenshot: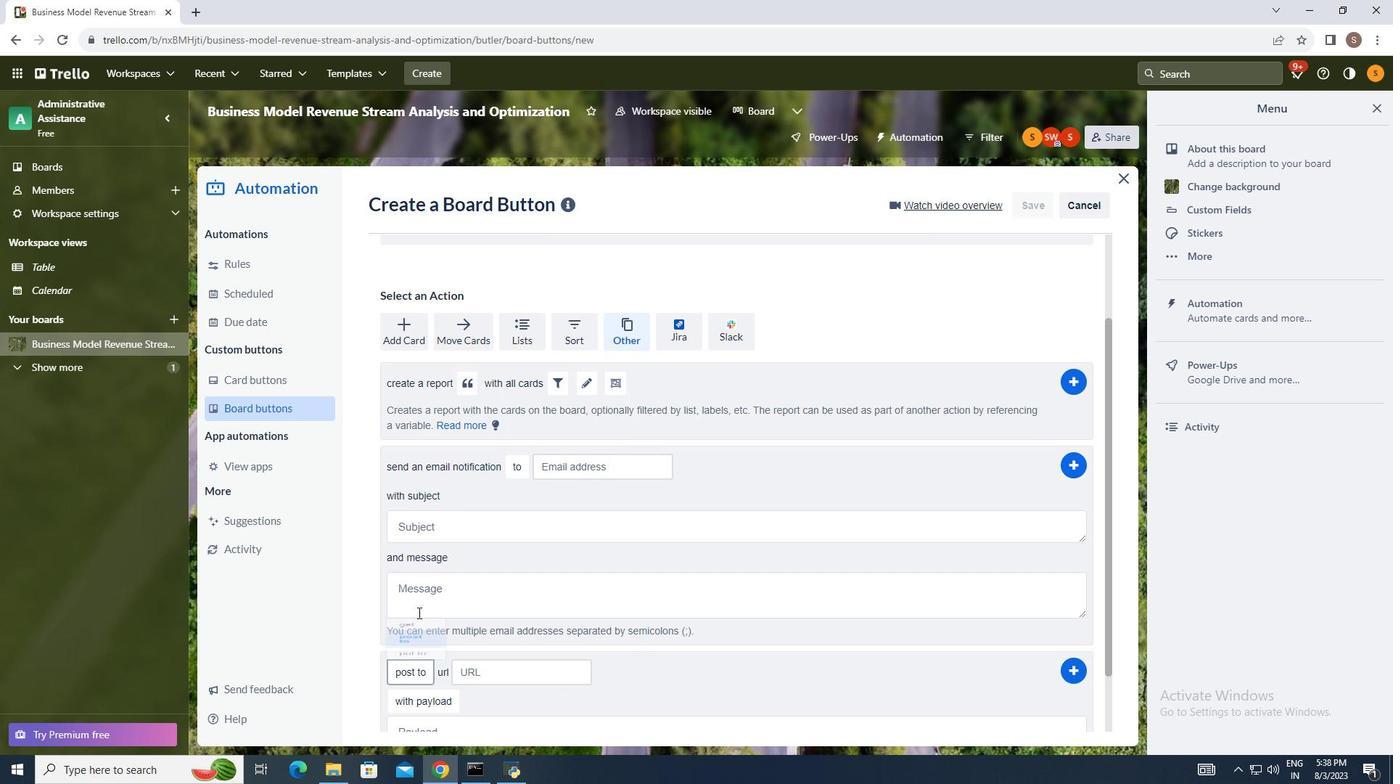 
Action: Mouse moved to (476, 674)
Screenshot: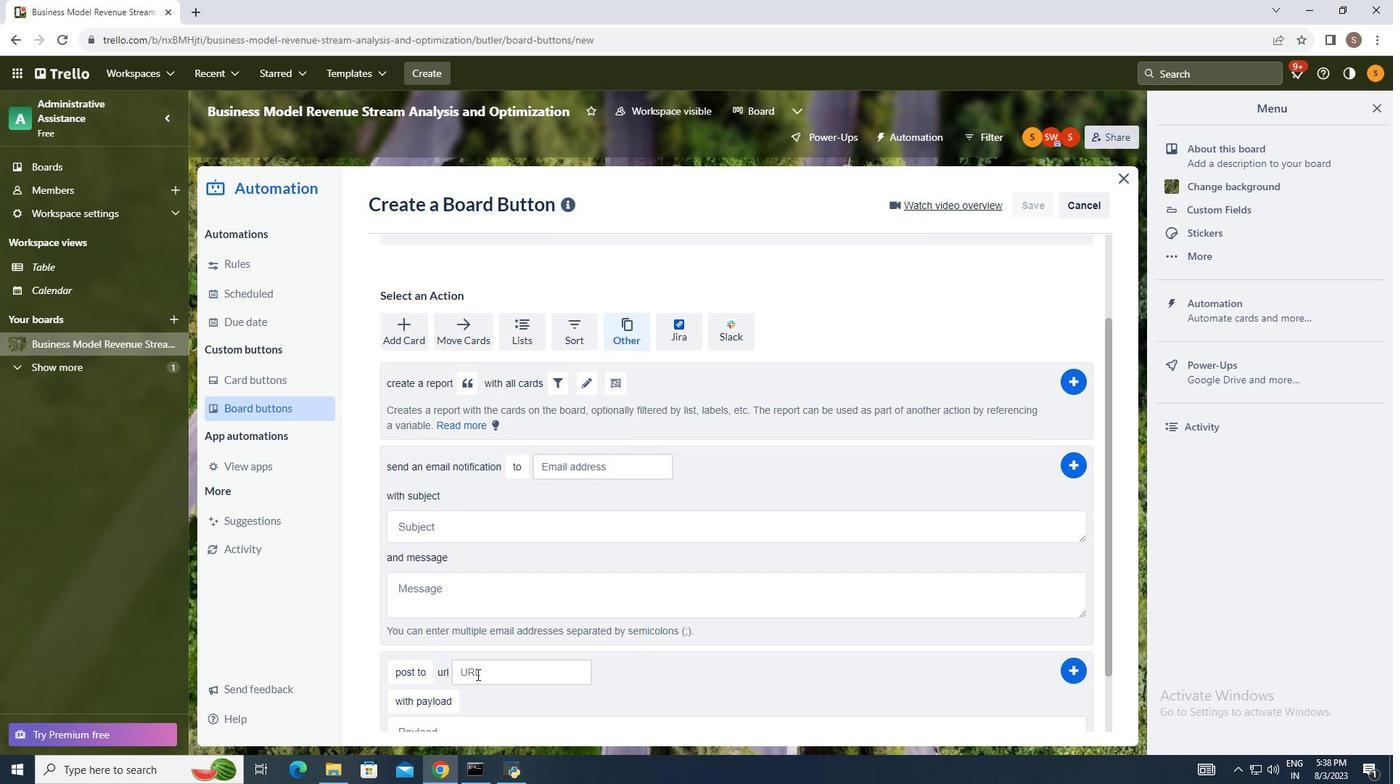
Action: Mouse pressed left at (476, 674)
Screenshot: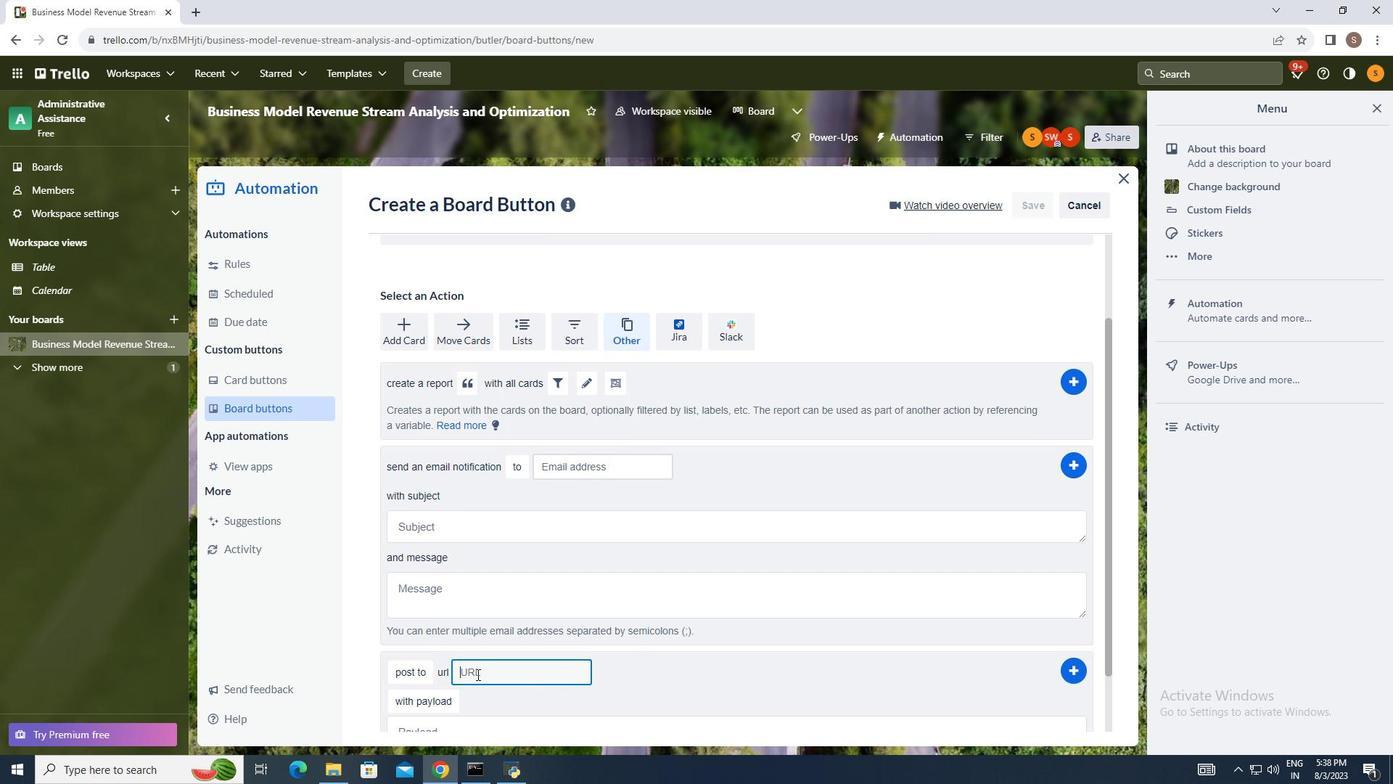 
Action: Key pressed ctrl+V
Screenshot: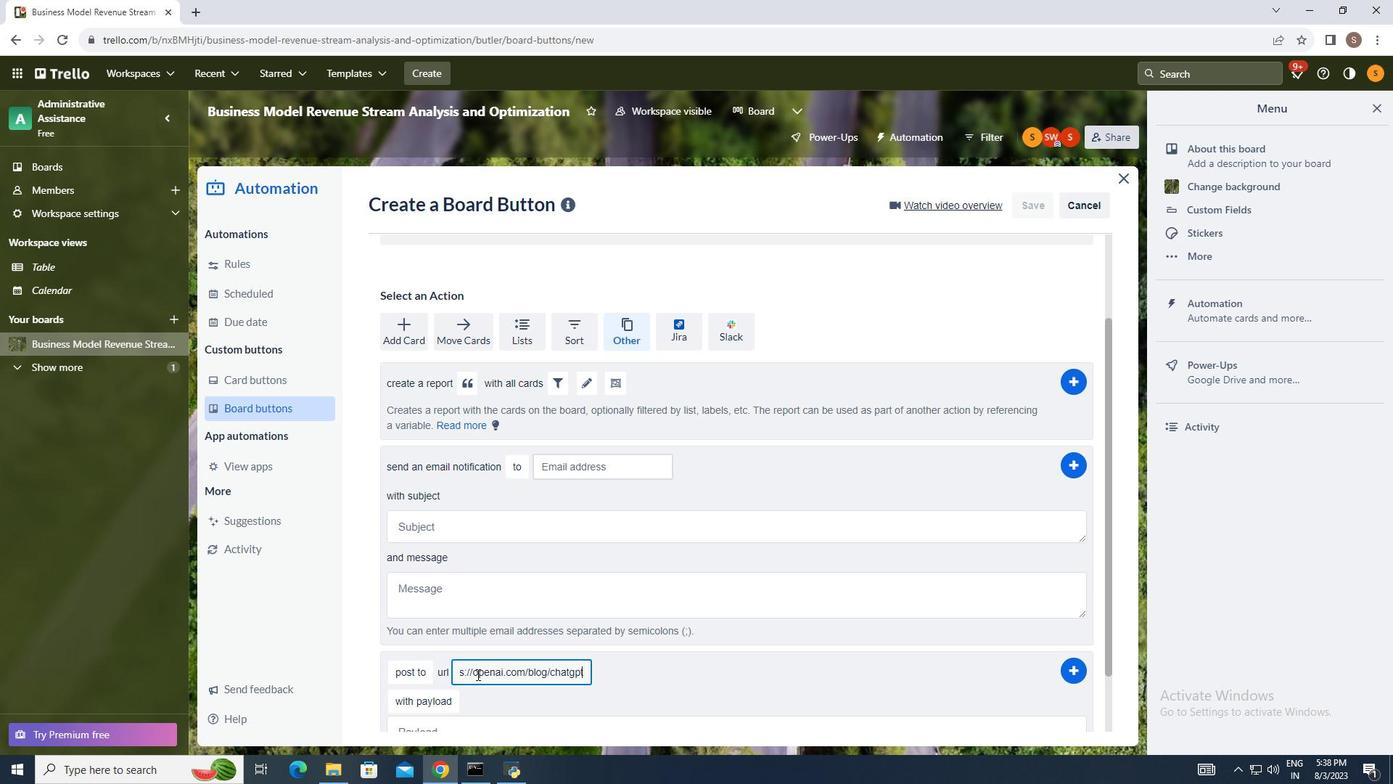 
Action: Mouse moved to (1068, 677)
Screenshot: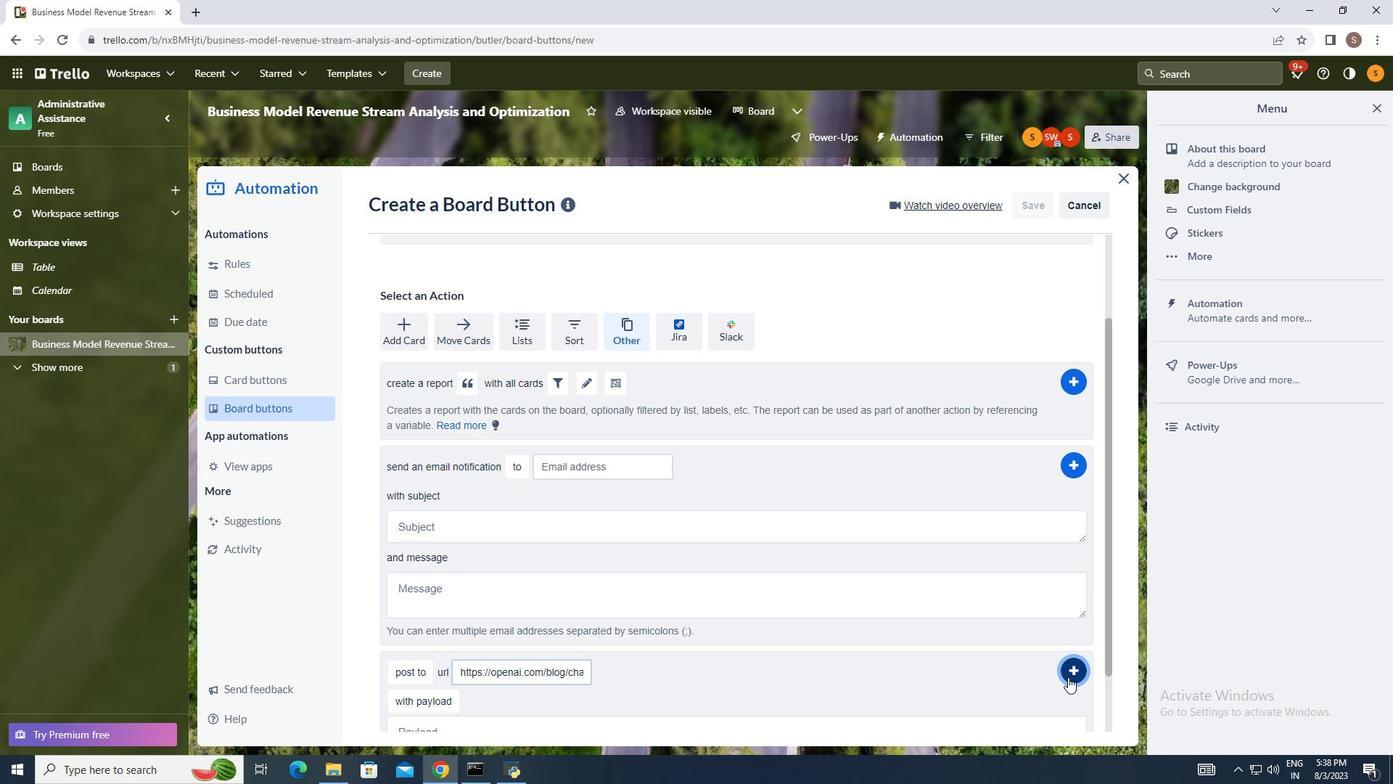
Action: Mouse pressed left at (1068, 677)
Screenshot: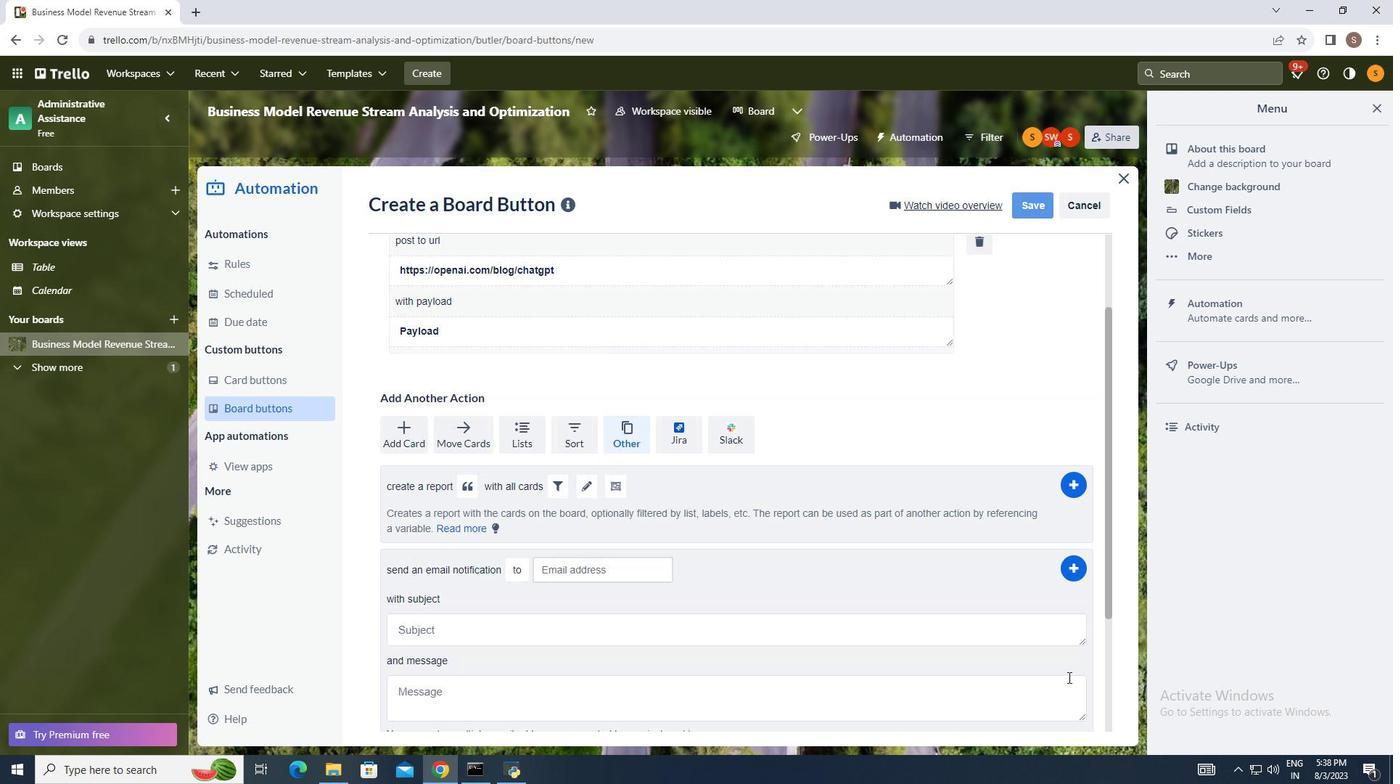 
Action: Mouse moved to (855, 483)
Screenshot: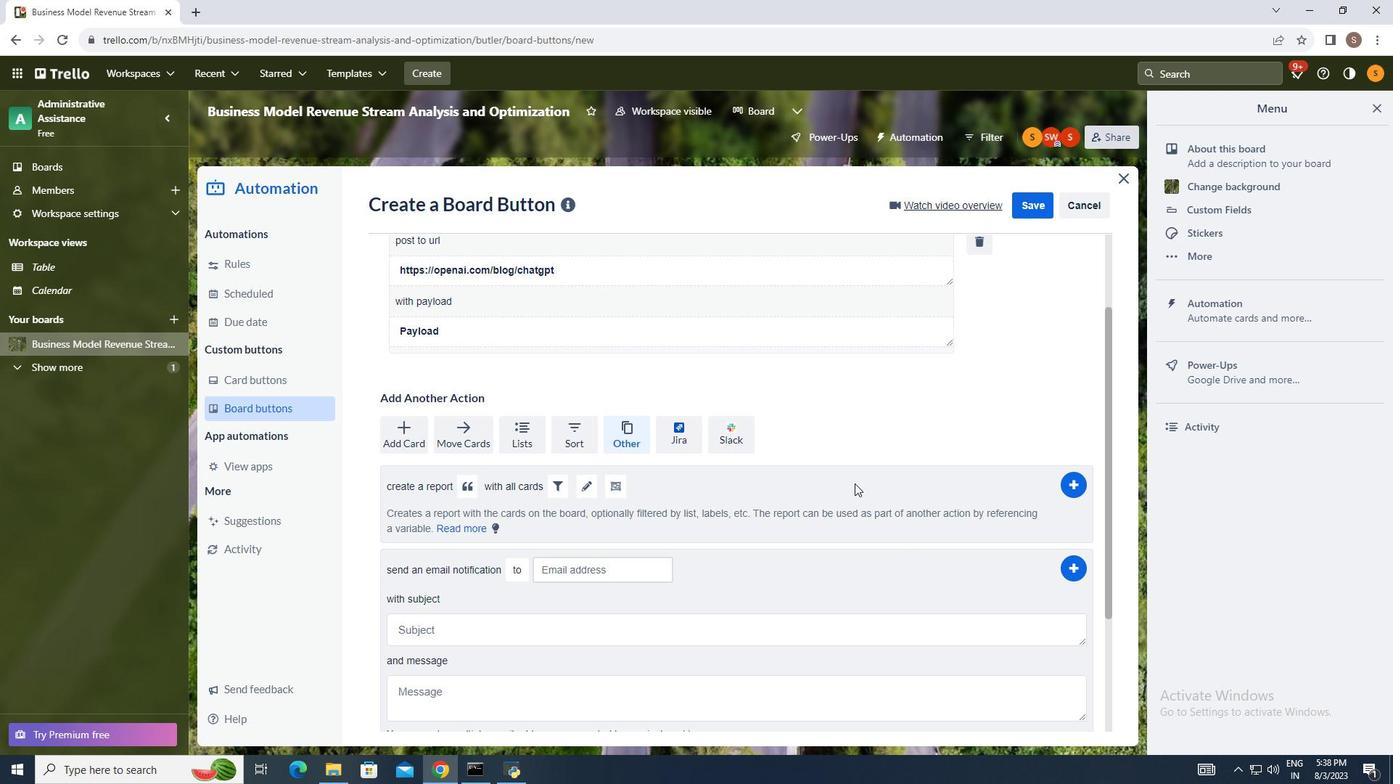 
